 Task: Plan a virtual webinar for next Thursday at 1 PM to 2PM.
Action: Mouse moved to (490, 162)
Screenshot: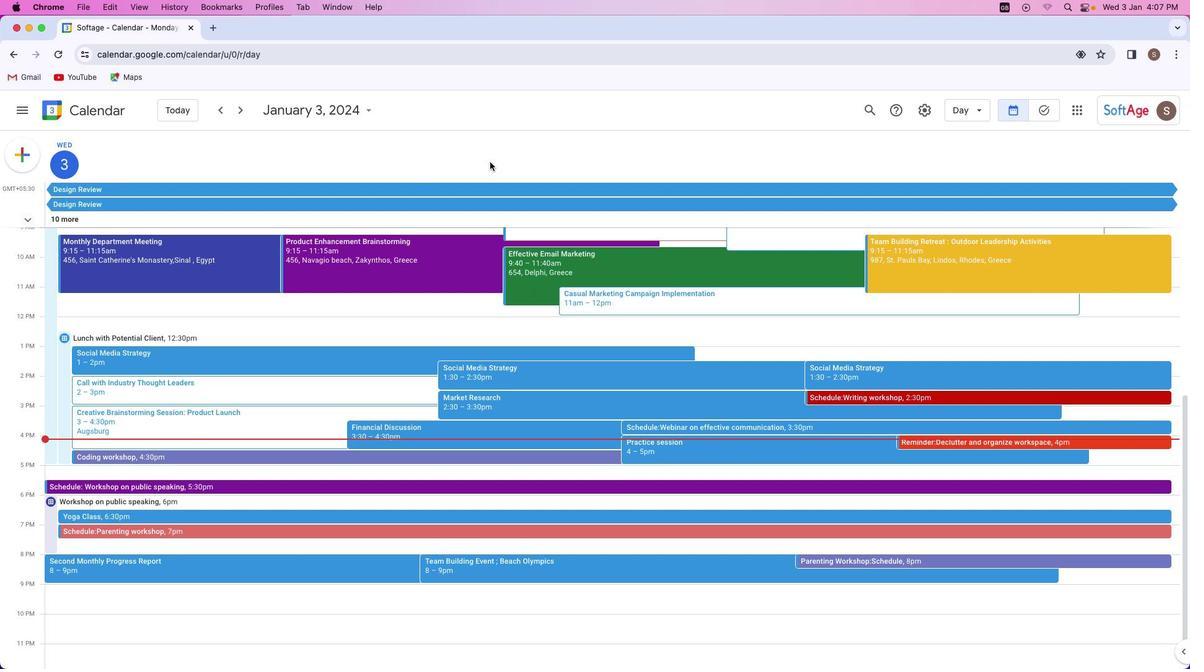 
Action: Mouse pressed left at (490, 162)
Screenshot: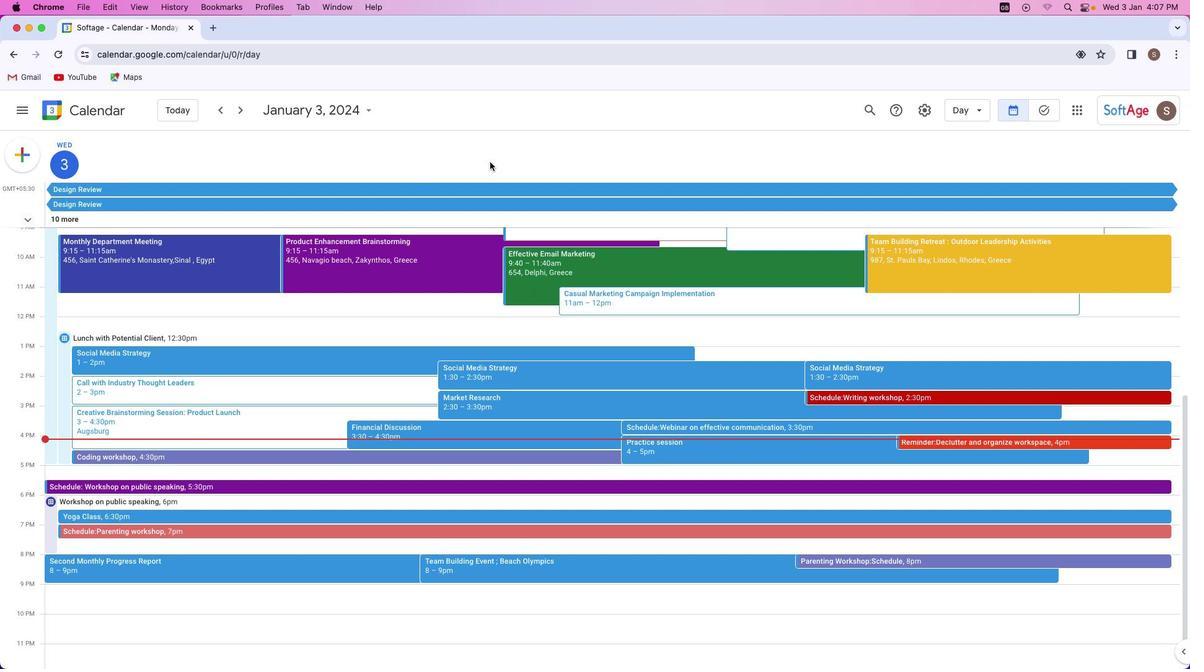 
Action: Mouse moved to (16, 158)
Screenshot: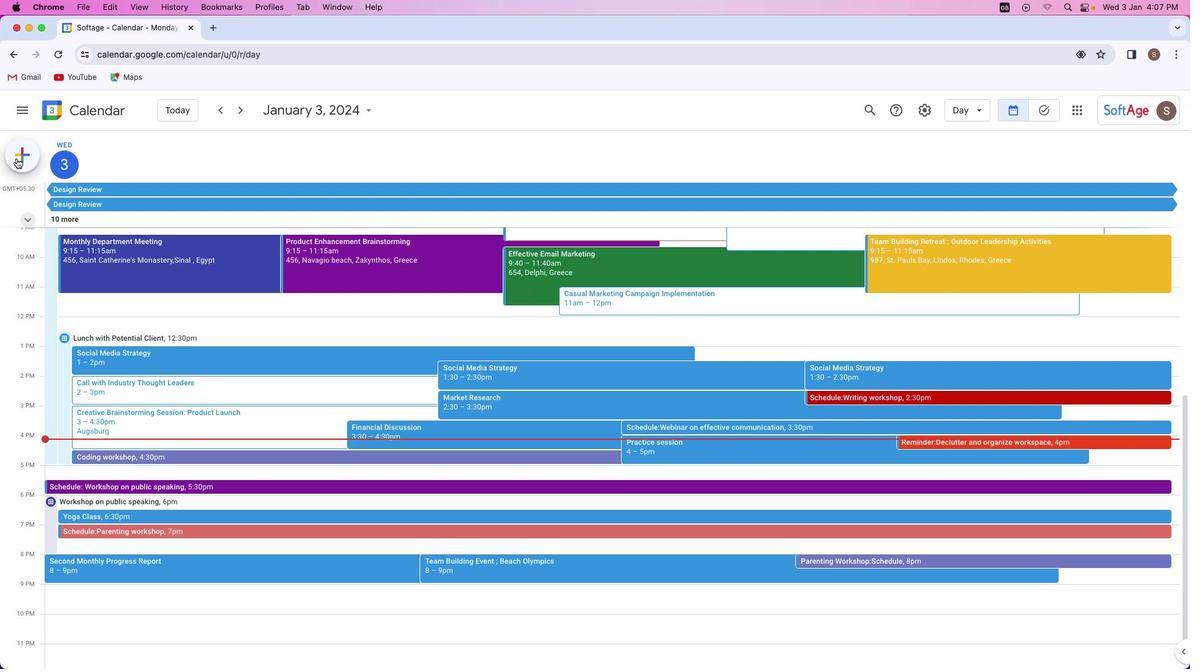 
Action: Mouse pressed left at (16, 158)
Screenshot: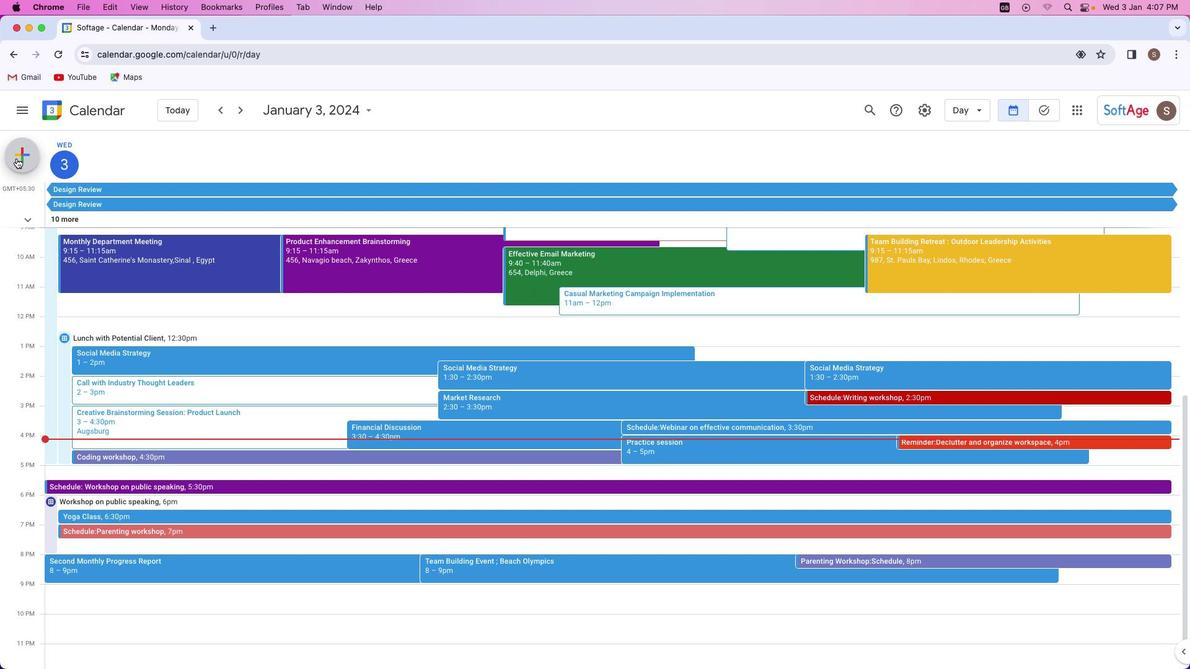 
Action: Mouse moved to (32, 194)
Screenshot: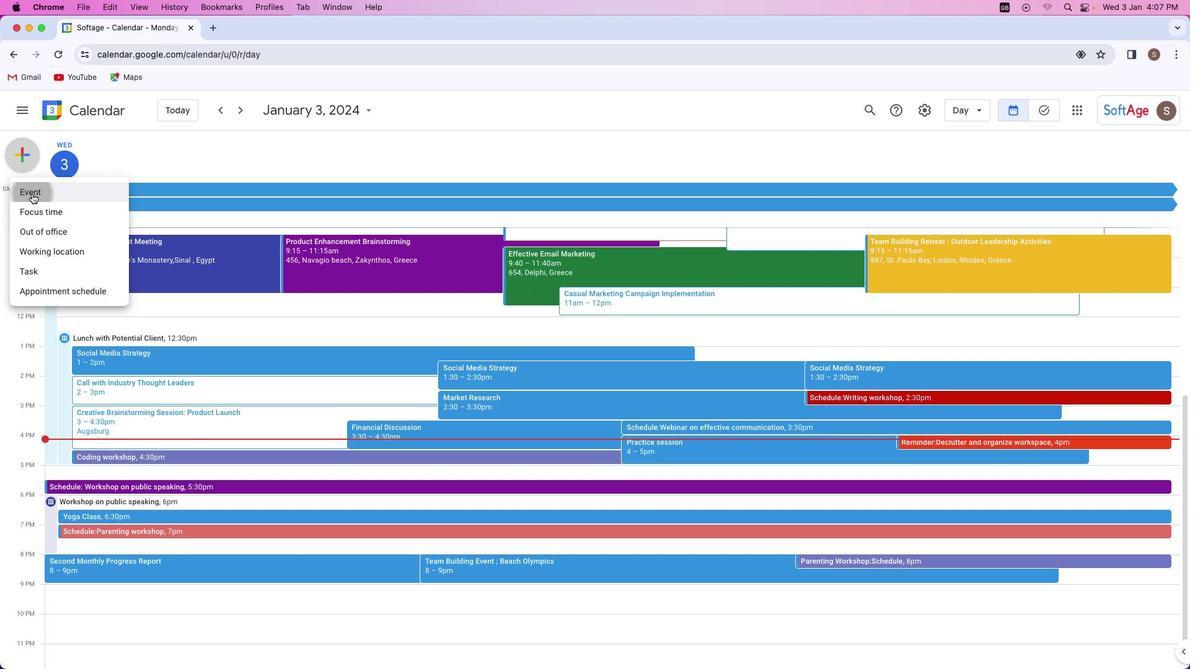 
Action: Mouse pressed left at (32, 194)
Screenshot: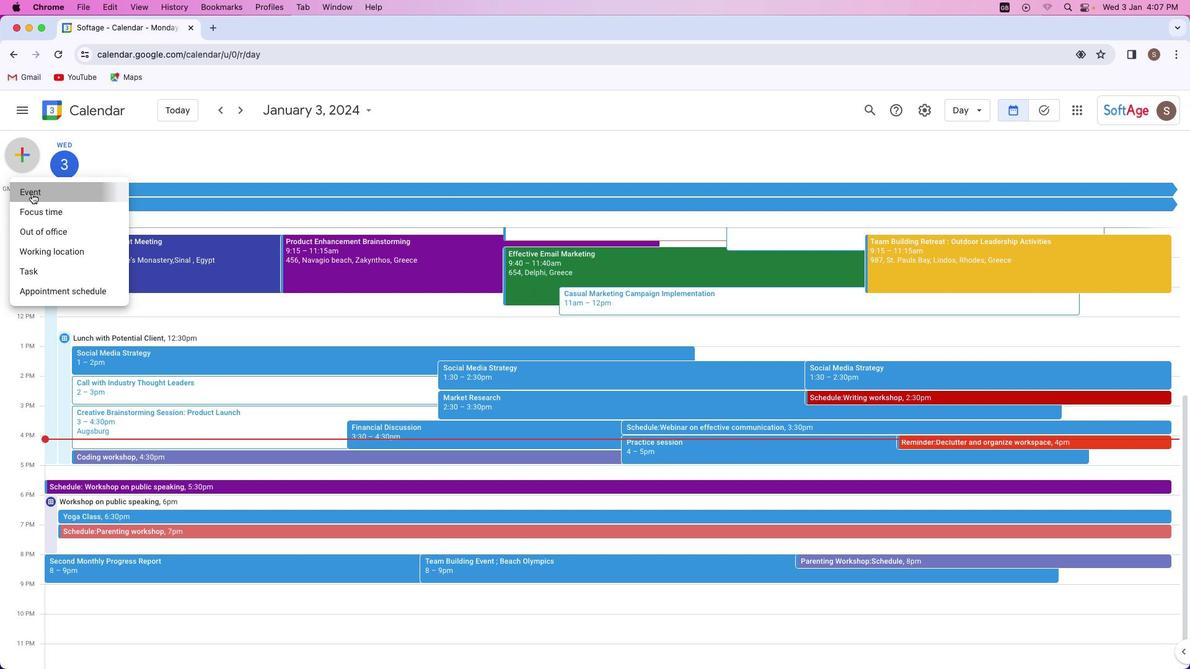 
Action: Mouse moved to (462, 262)
Screenshot: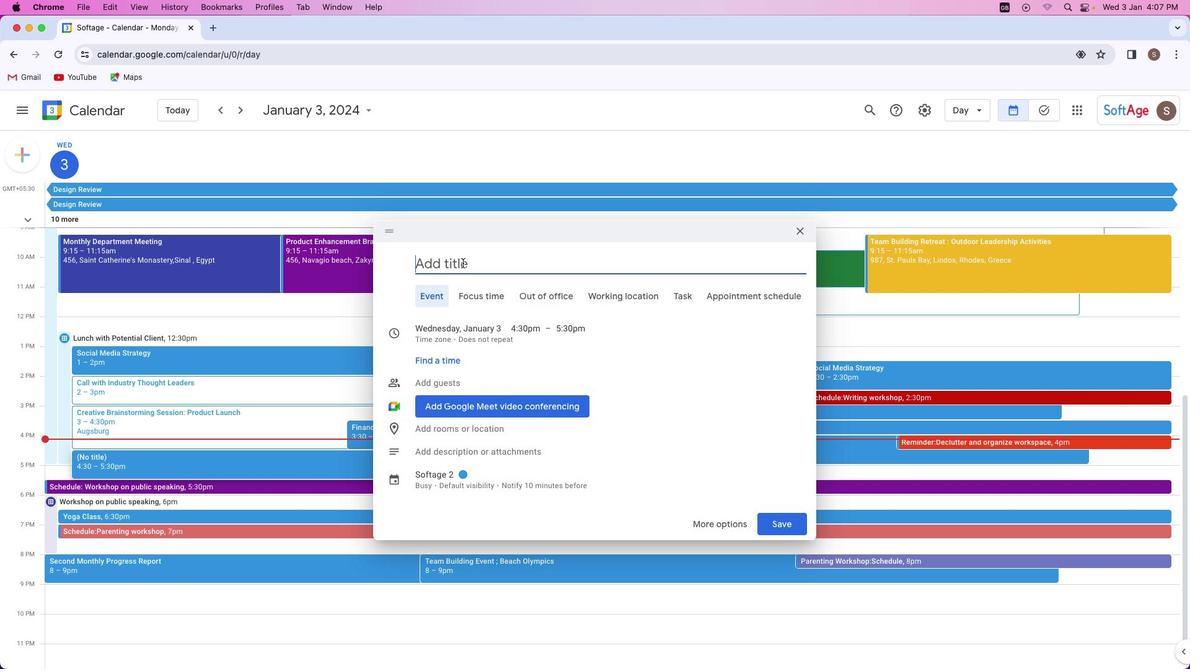 
Action: Key pressed Key.shift'V''i''r''t''u''a''l'Key.space'w''e''b''i''n''a''r'
Screenshot: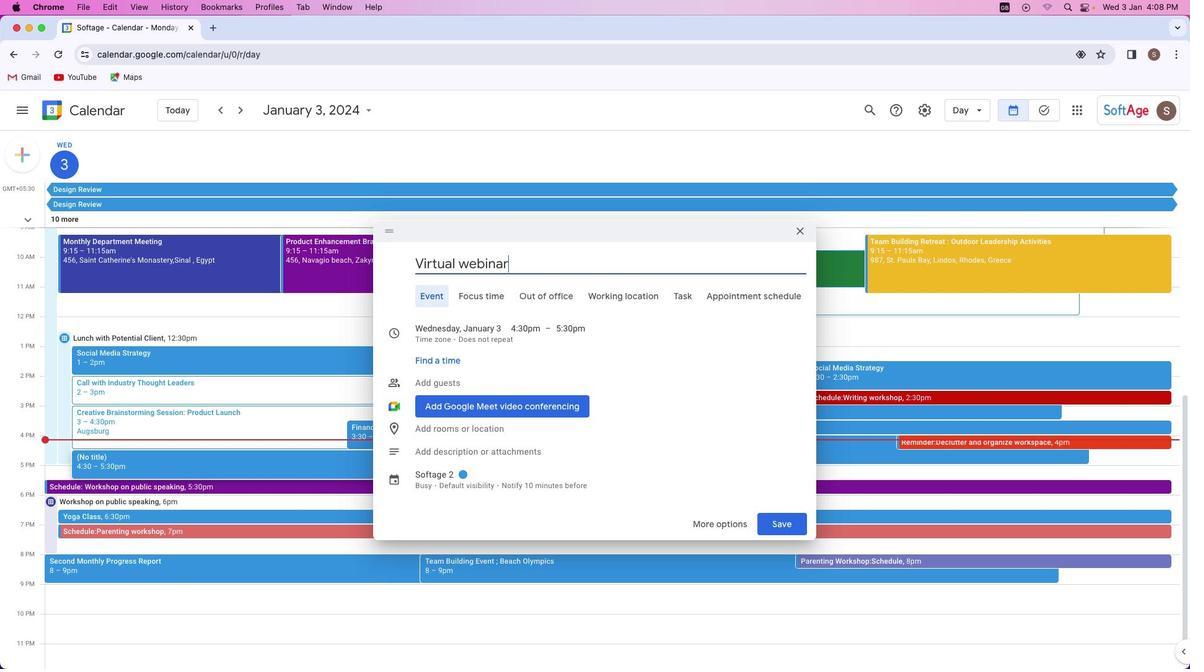 
Action: Mouse moved to (446, 327)
Screenshot: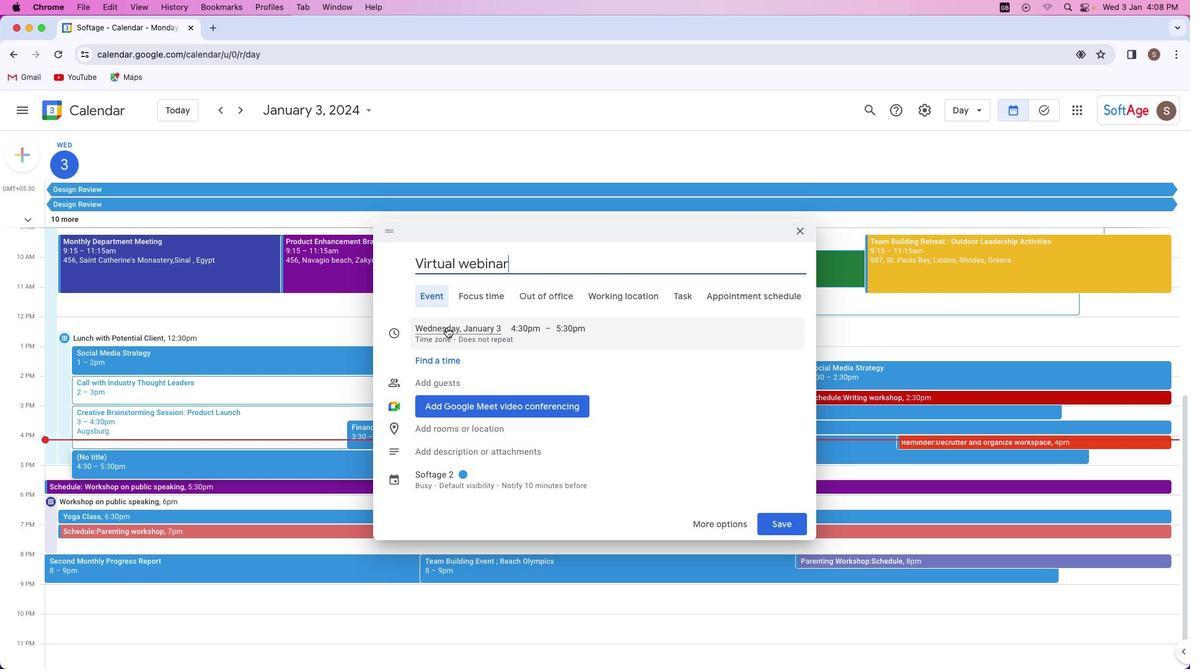 
Action: Mouse pressed left at (446, 327)
Screenshot: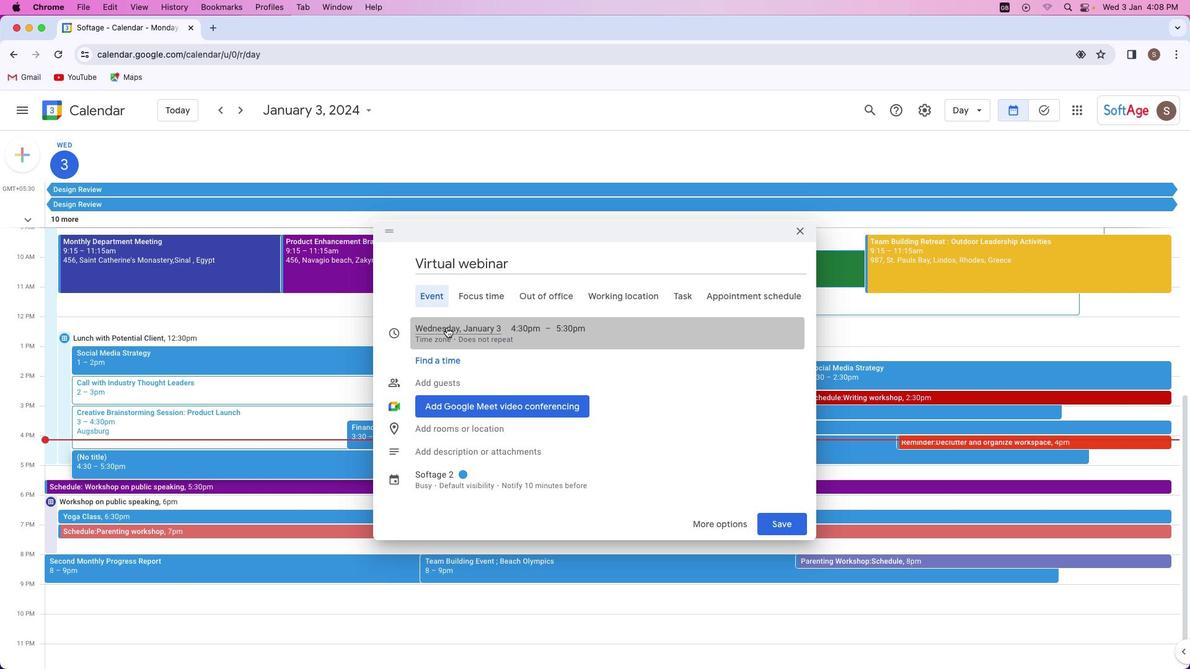
Action: Mouse moved to (500, 408)
Screenshot: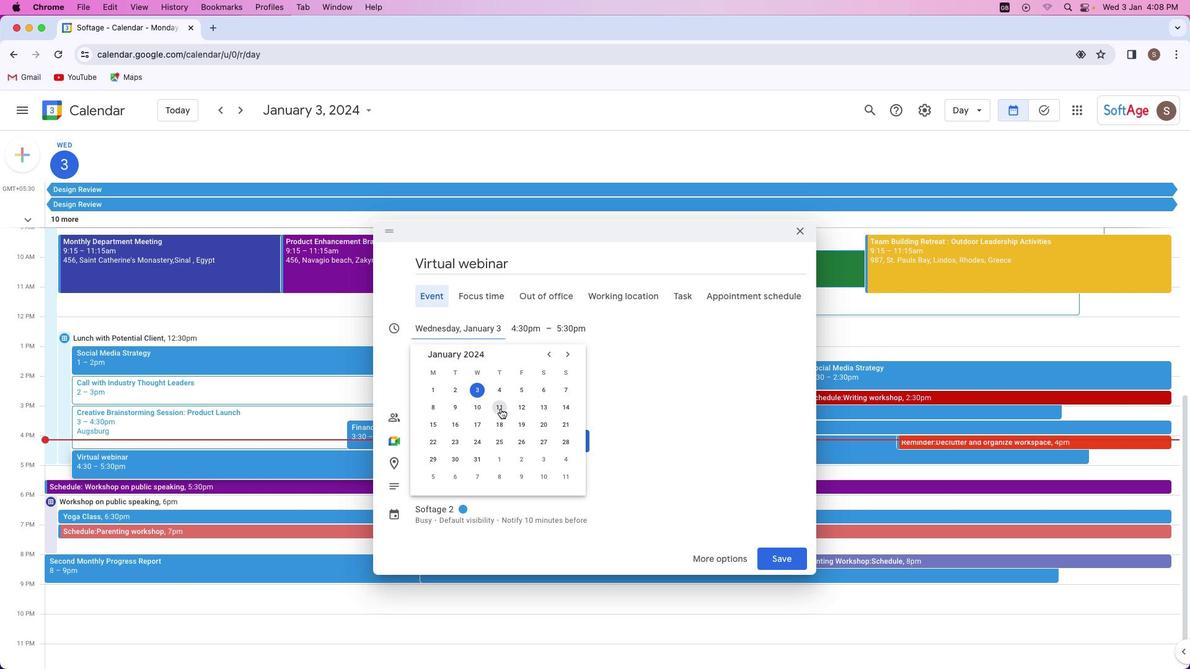 
Action: Mouse pressed left at (500, 408)
Screenshot: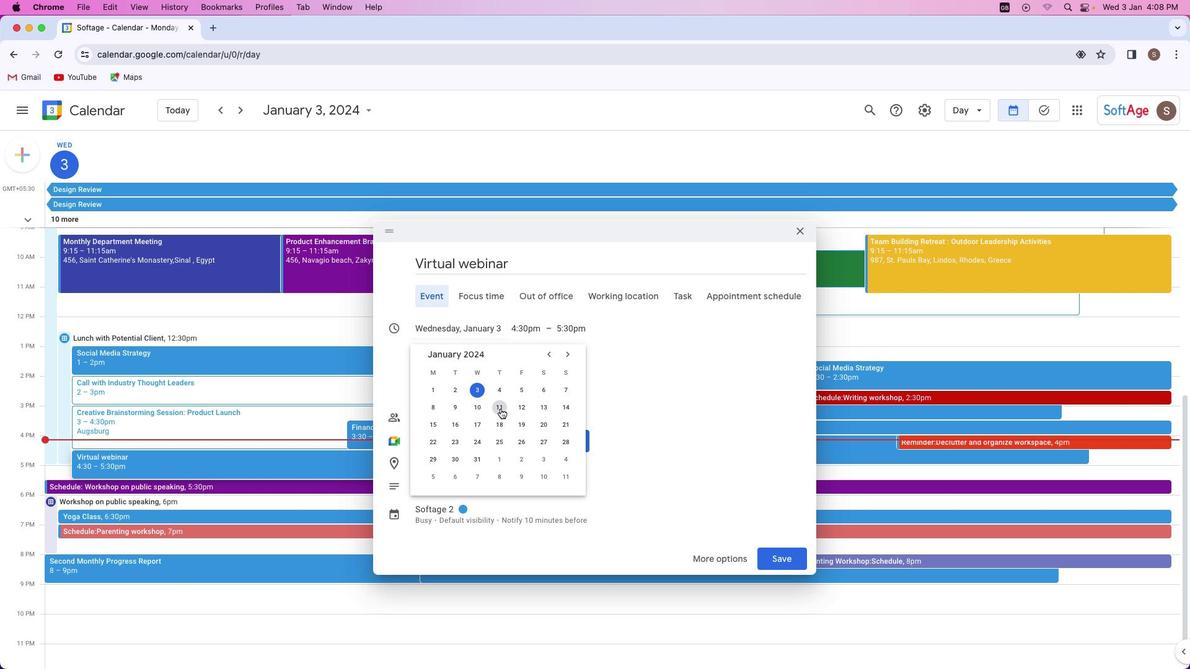 
Action: Mouse moved to (527, 328)
Screenshot: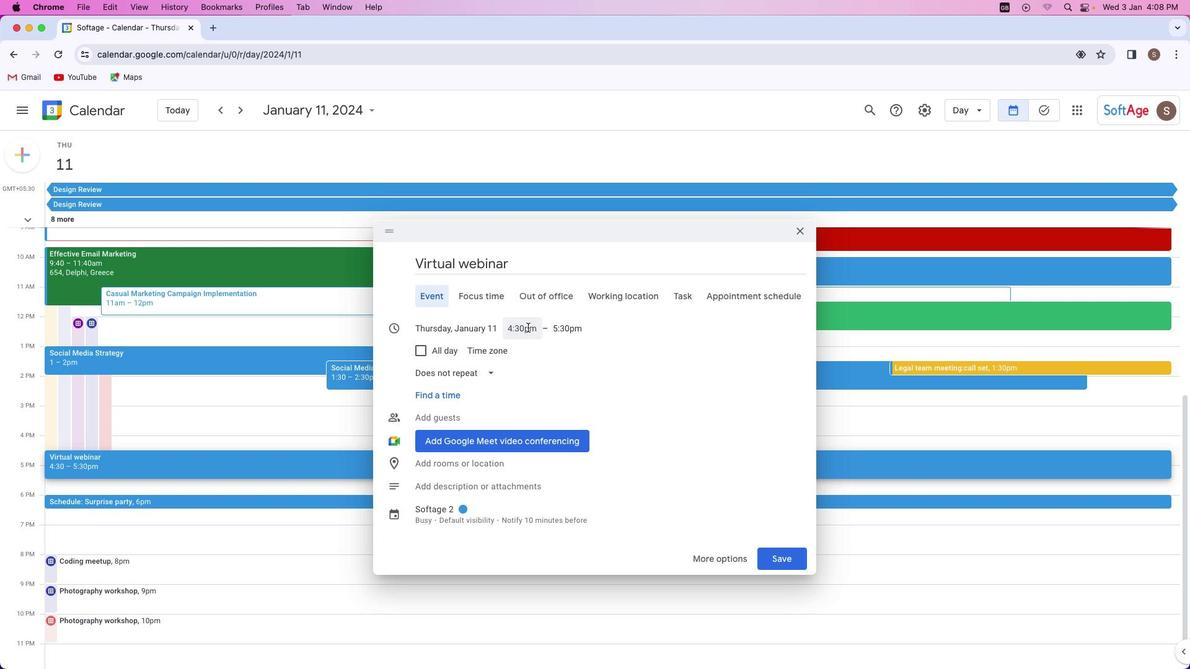 
Action: Mouse pressed left at (527, 328)
Screenshot: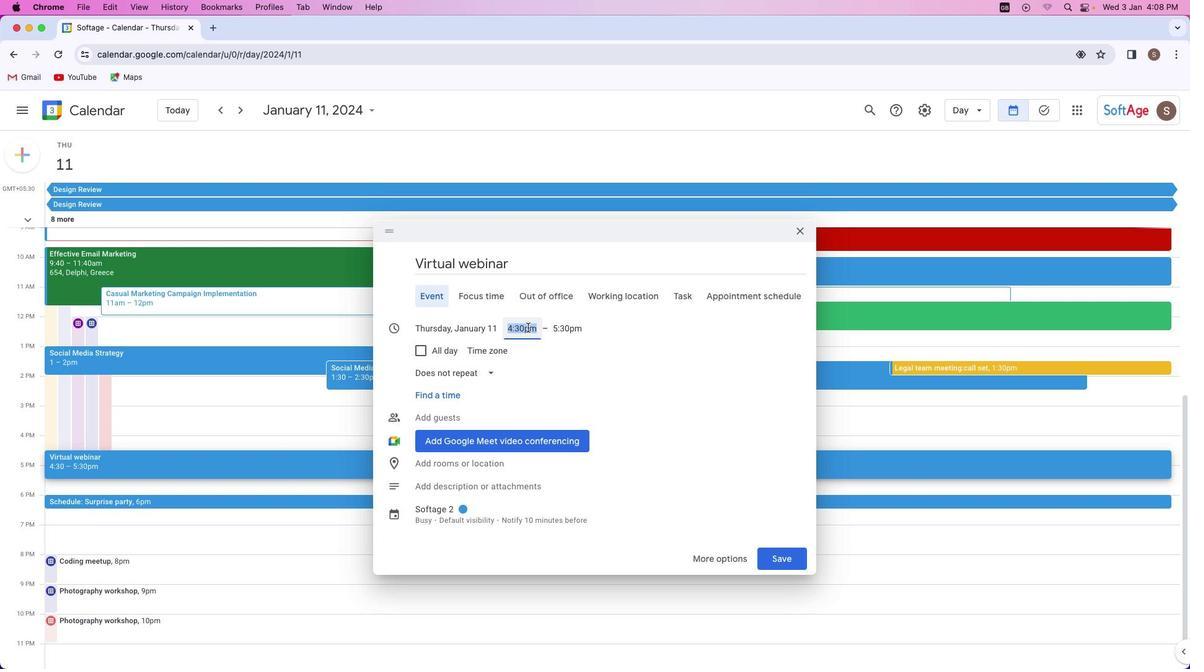 
Action: Mouse moved to (530, 399)
Screenshot: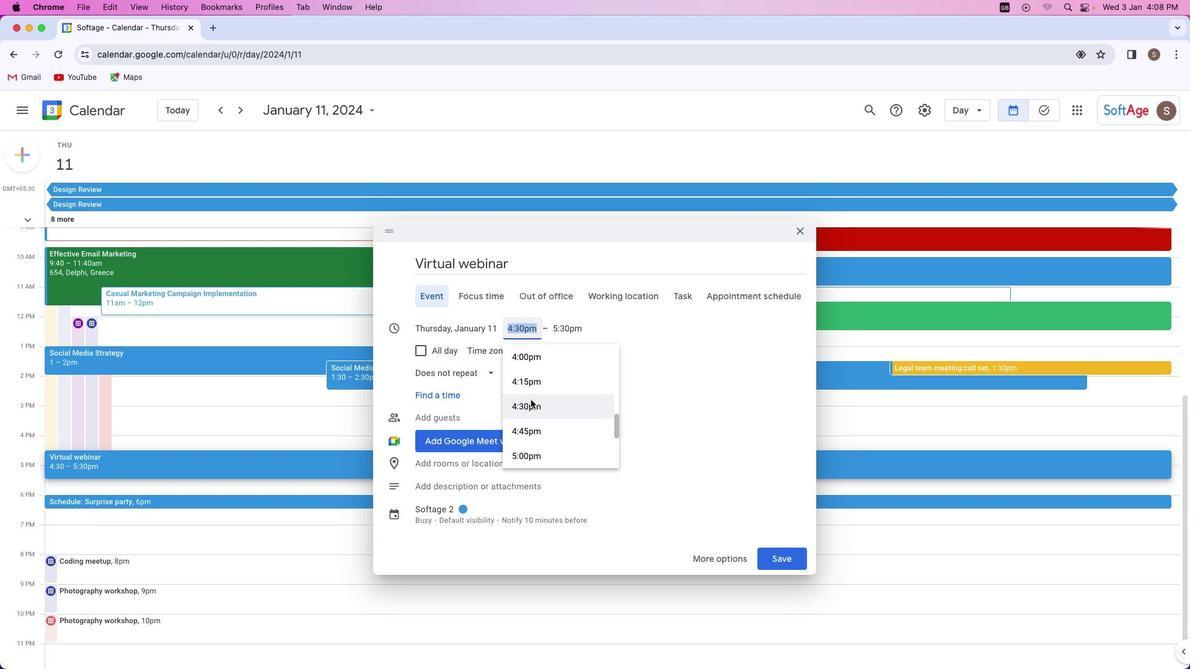 
Action: Mouse scrolled (530, 399) with delta (0, 0)
Screenshot: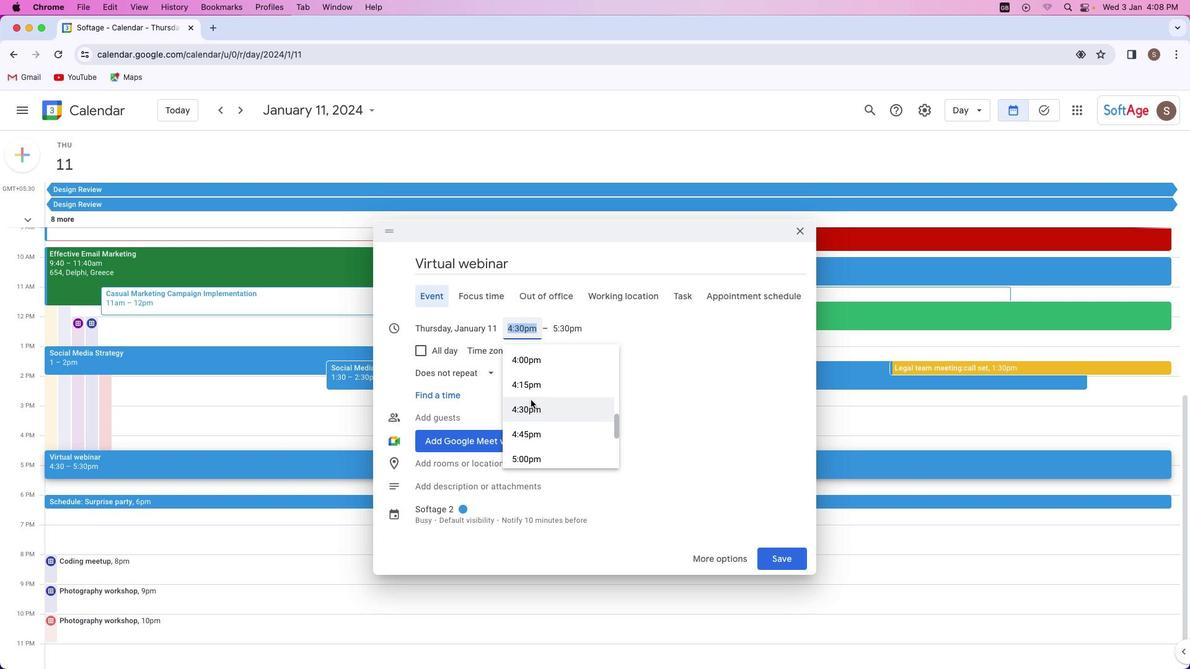
Action: Mouse scrolled (530, 399) with delta (0, 0)
Screenshot: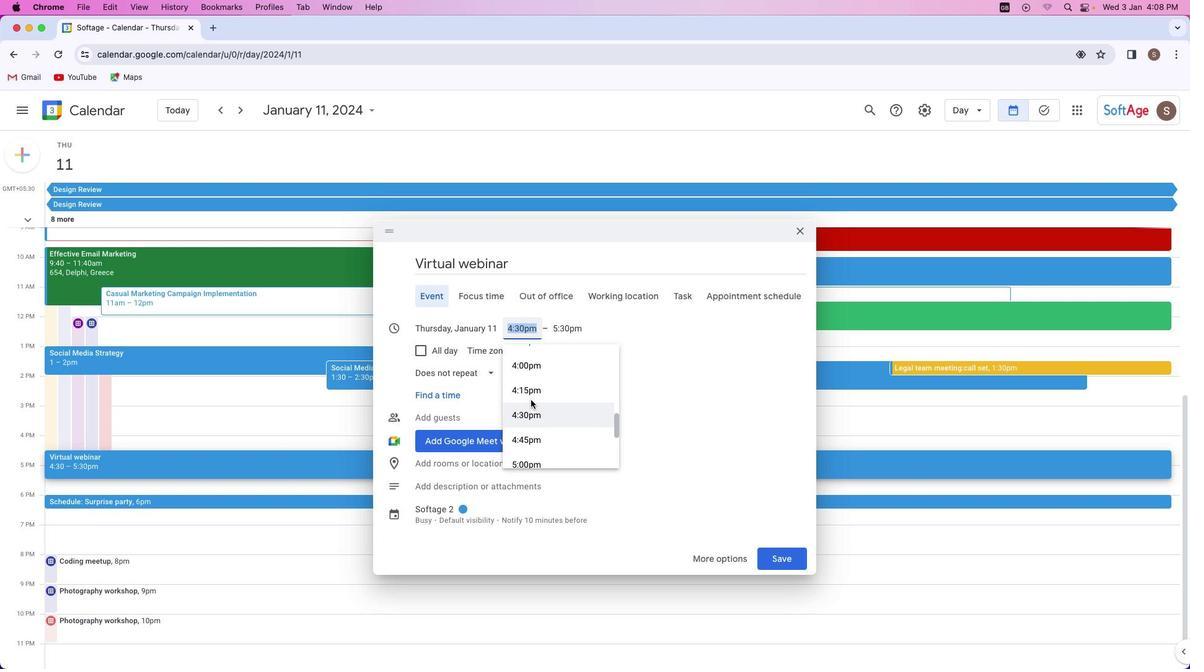 
Action: Mouse scrolled (530, 399) with delta (0, 0)
Screenshot: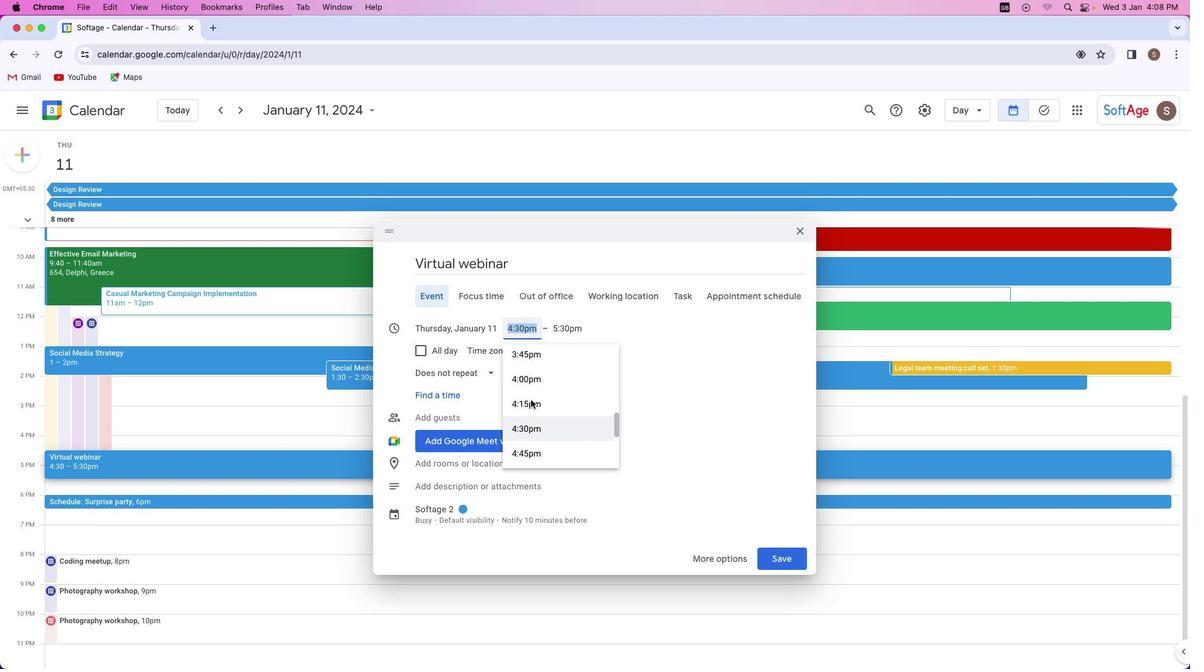 
Action: Mouse scrolled (530, 399) with delta (0, 0)
Screenshot: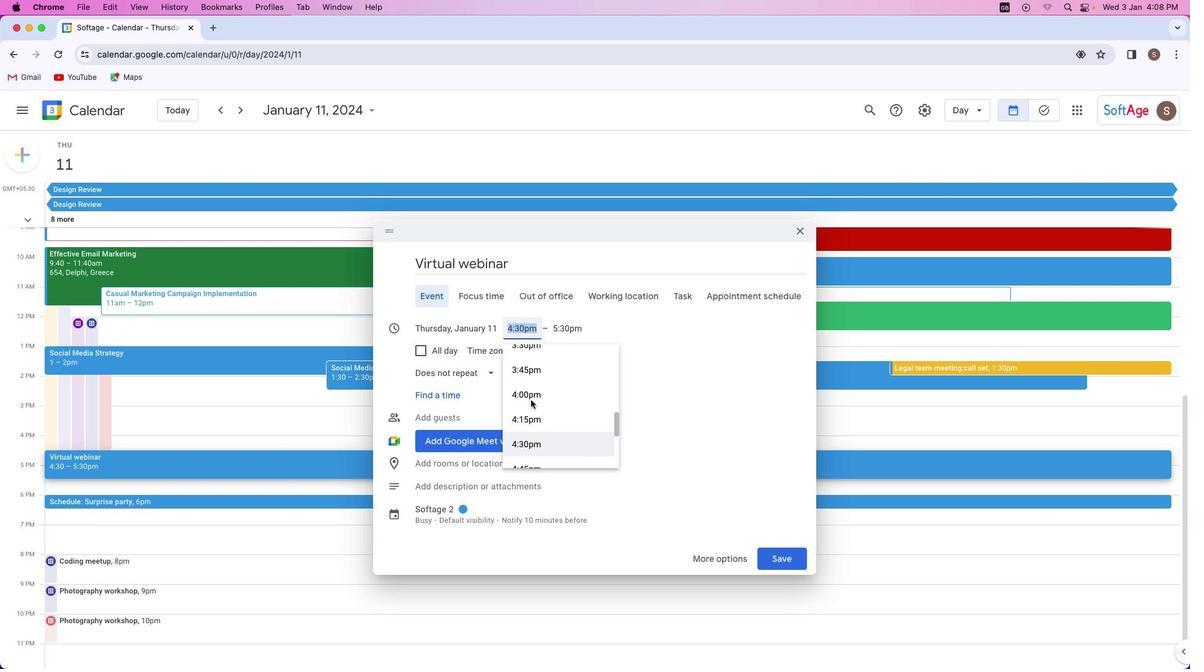 
Action: Mouse scrolled (530, 399) with delta (0, 0)
Screenshot: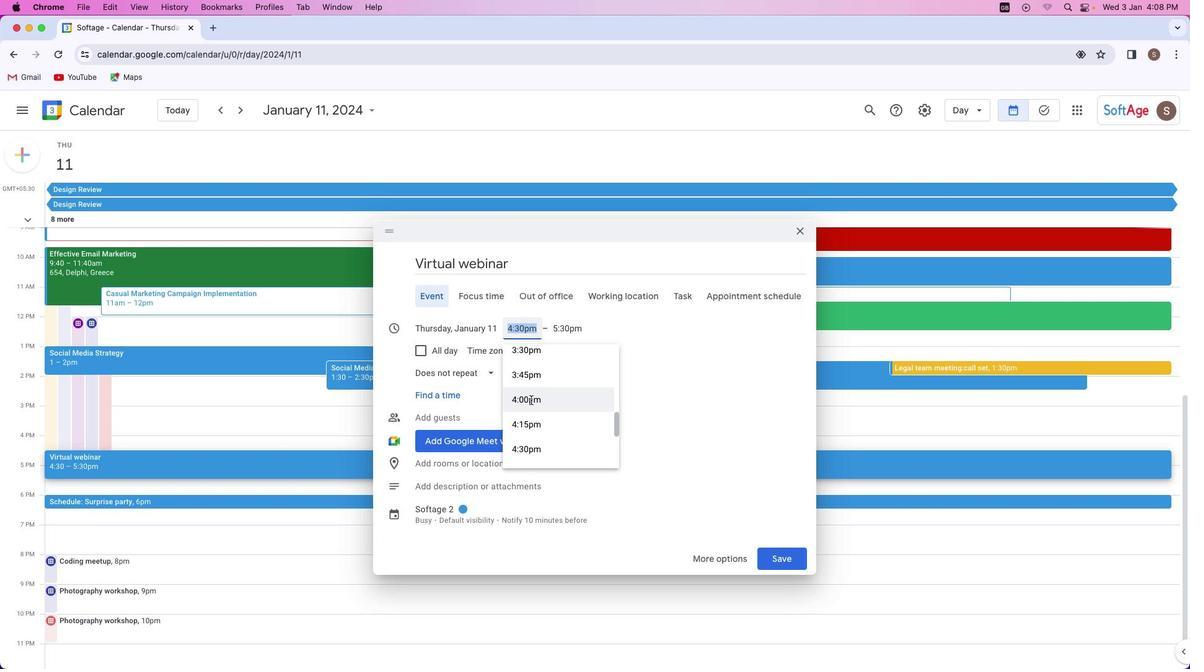 
Action: Mouse scrolled (530, 399) with delta (0, 0)
Screenshot: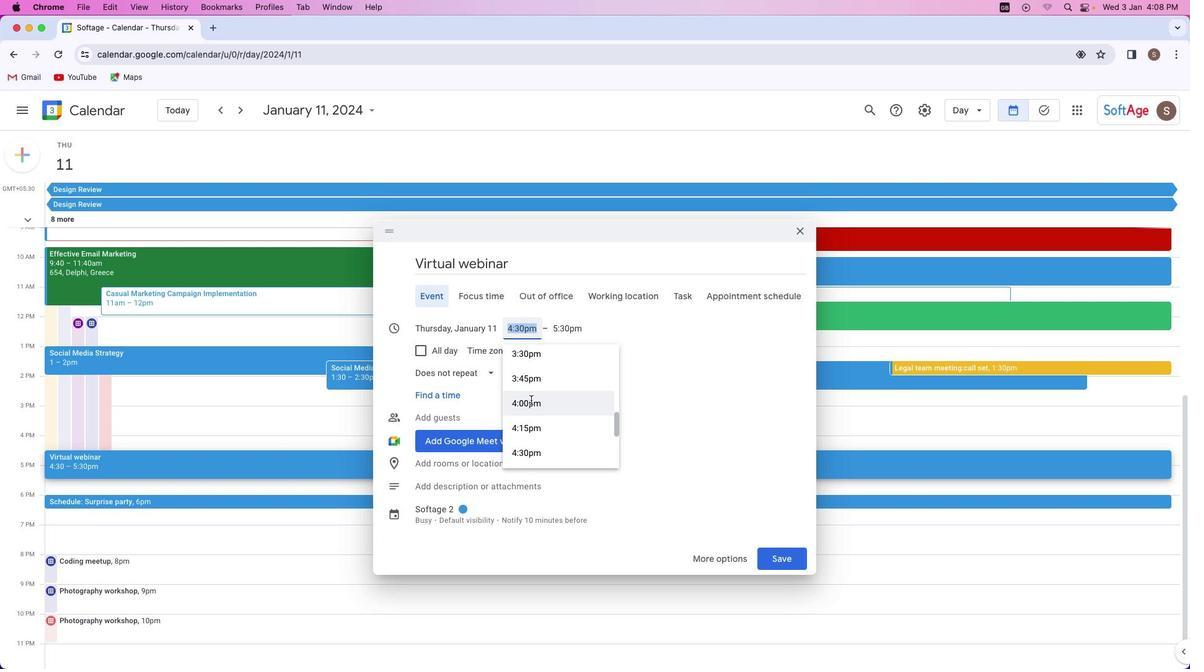 
Action: Mouse scrolled (530, 399) with delta (0, 0)
Screenshot: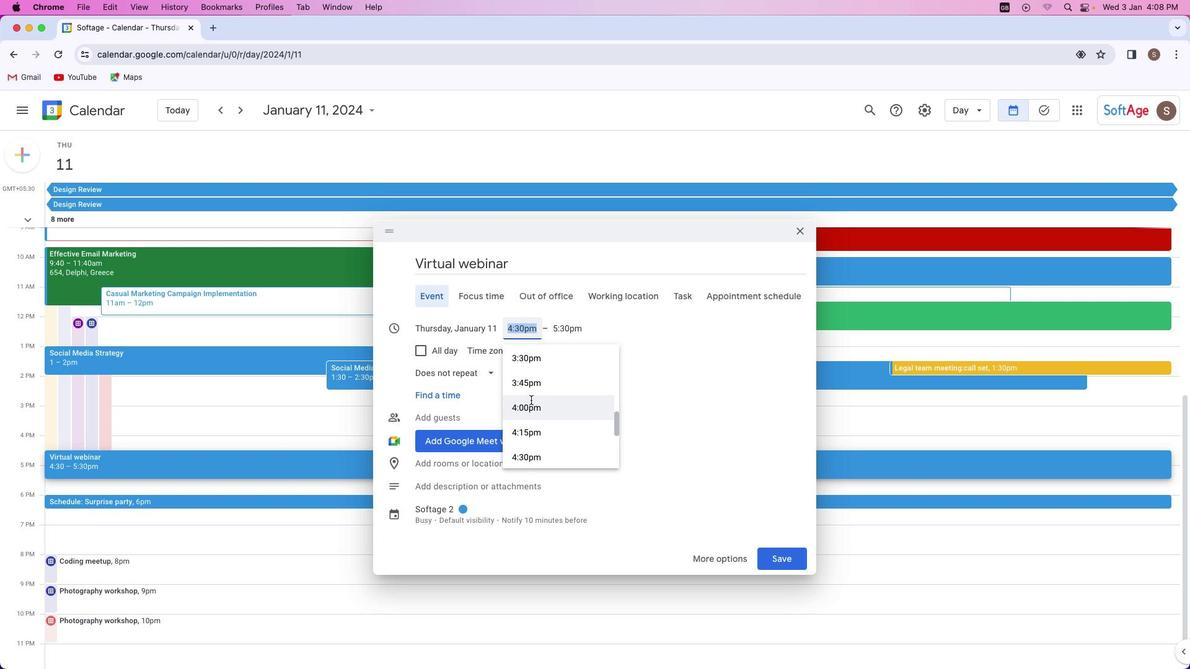 
Action: Mouse scrolled (530, 399) with delta (0, 0)
Screenshot: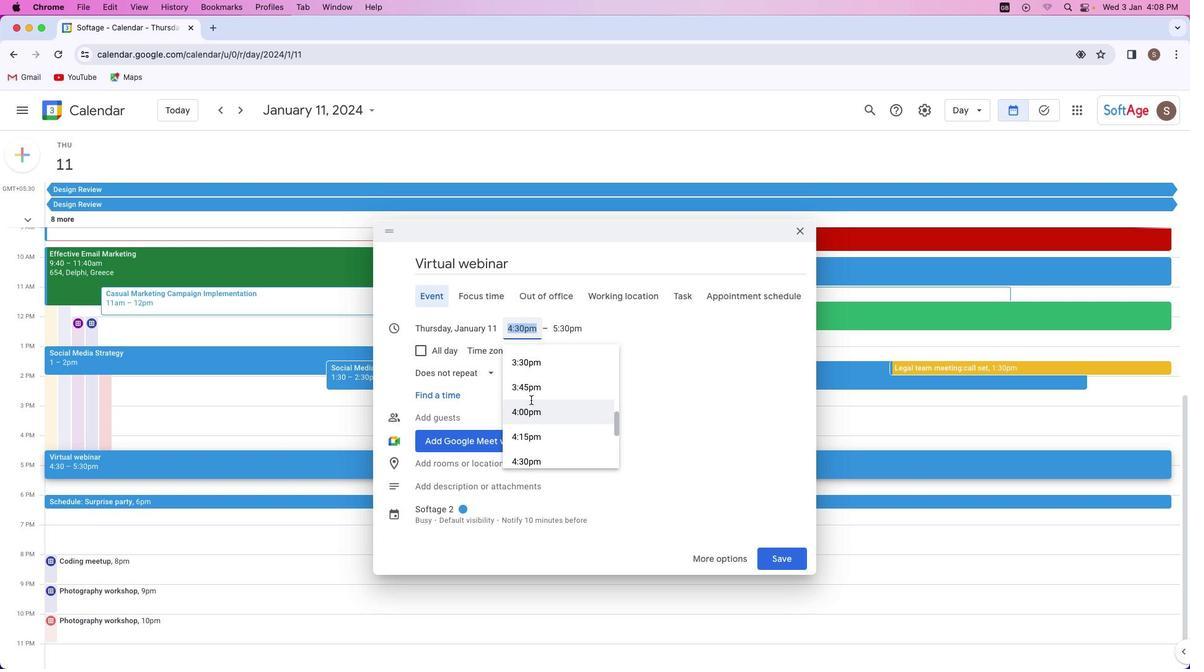 
Action: Mouse scrolled (530, 399) with delta (0, 0)
Screenshot: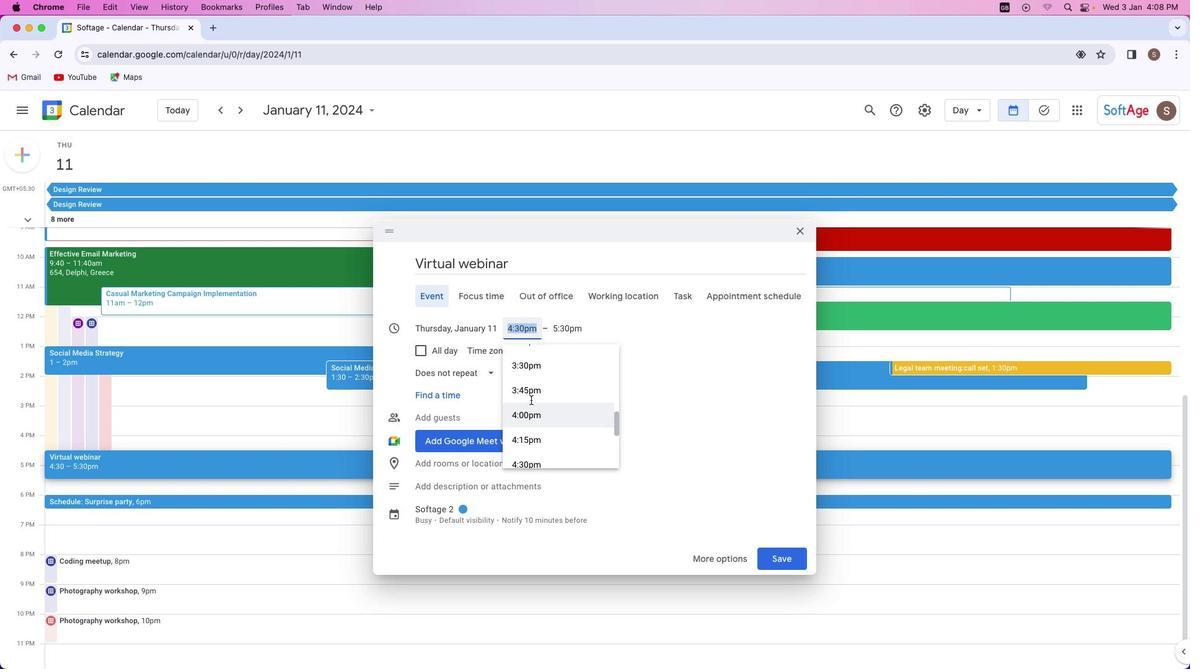 
Action: Mouse scrolled (530, 399) with delta (0, 0)
Screenshot: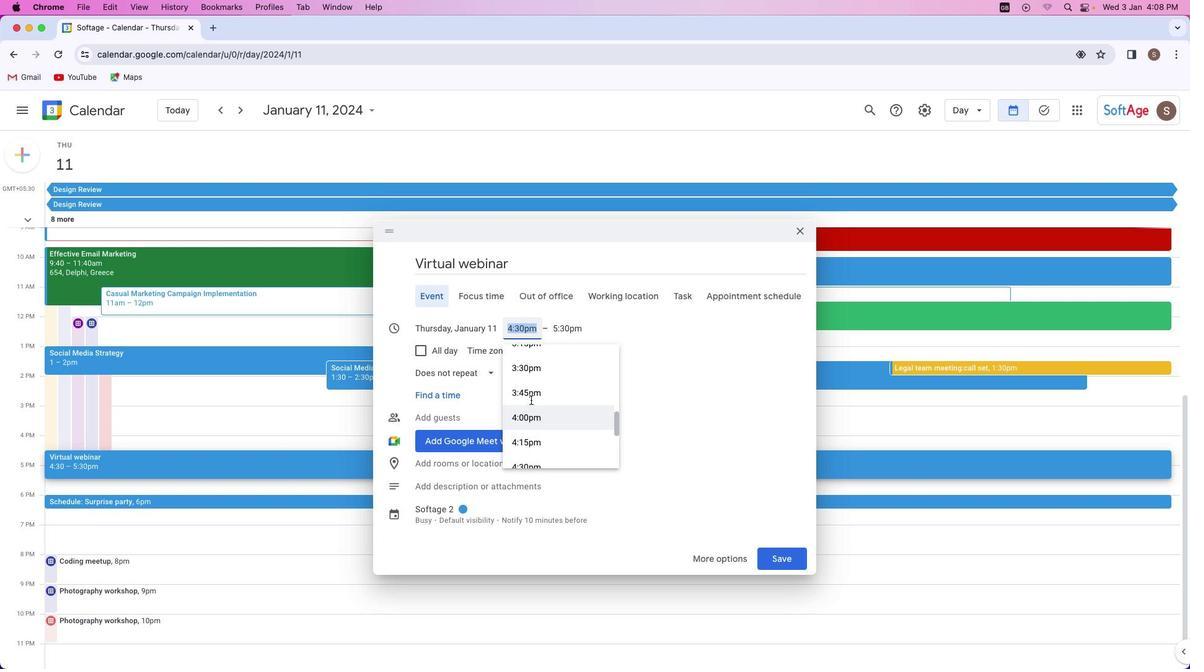 
Action: Mouse scrolled (530, 399) with delta (0, 0)
Screenshot: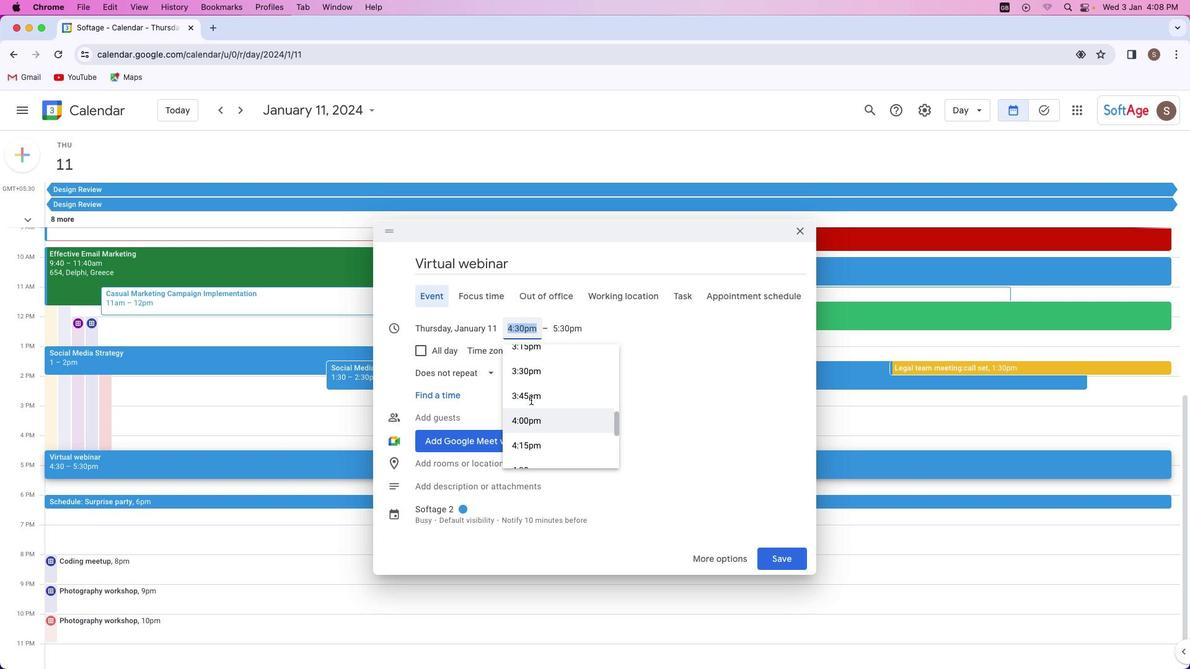
Action: Mouse scrolled (530, 399) with delta (0, 0)
Screenshot: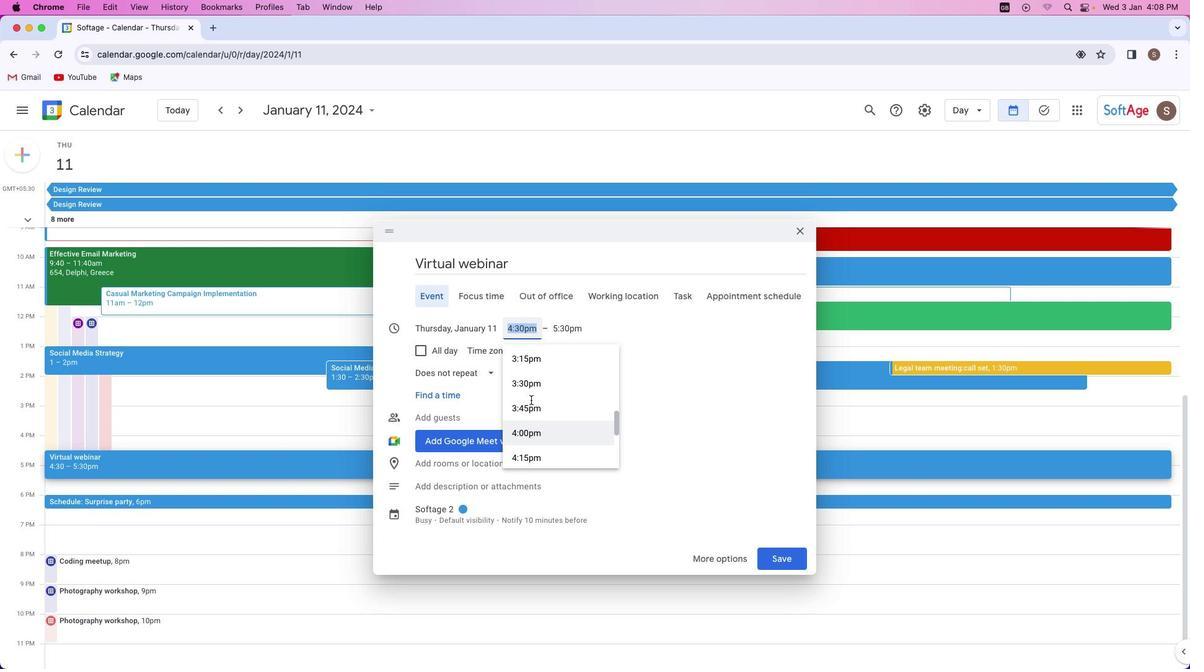 
Action: Mouse scrolled (530, 399) with delta (0, 0)
Screenshot: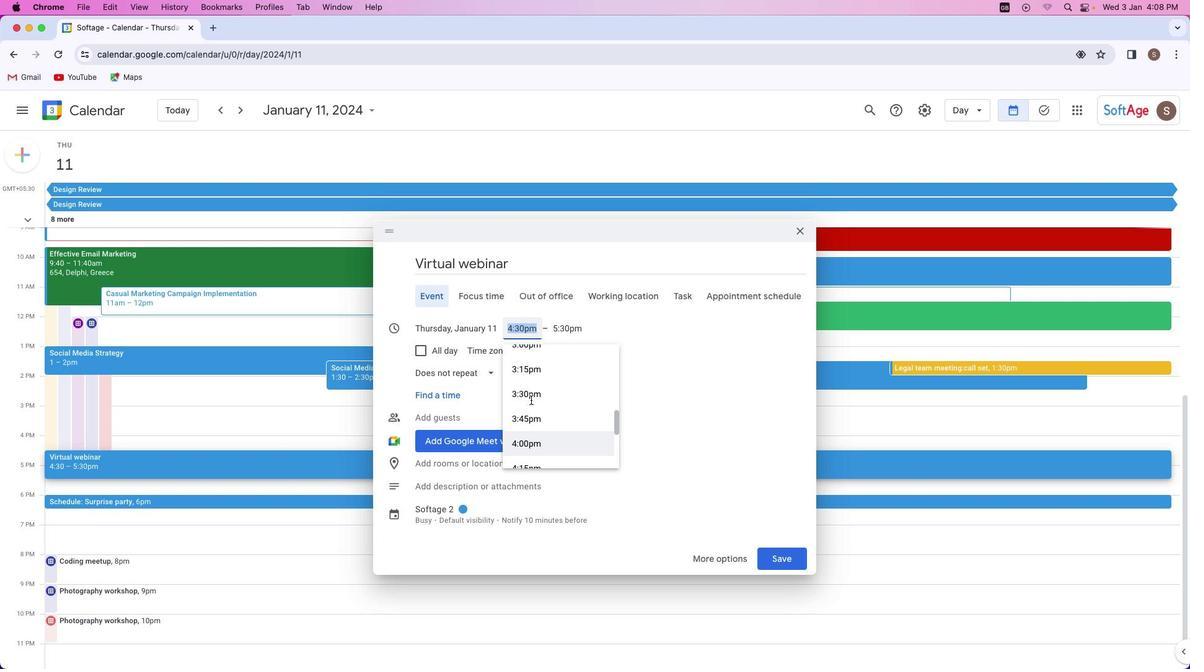 
Action: Mouse moved to (531, 399)
Screenshot: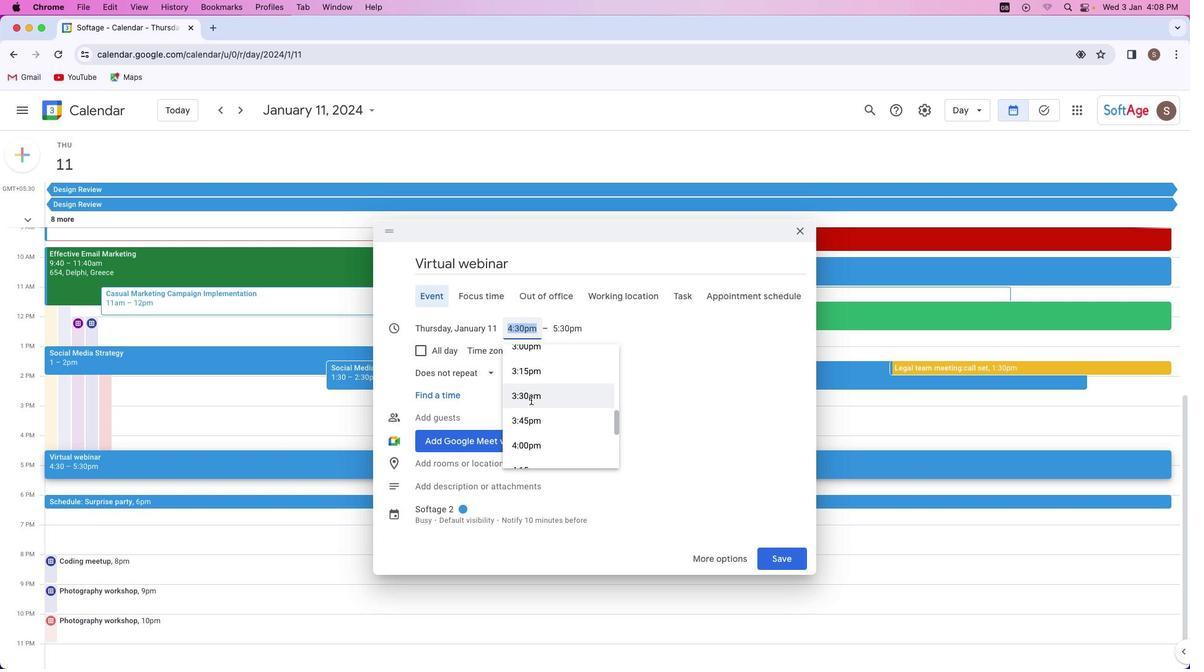 
Action: Mouse scrolled (531, 399) with delta (0, 0)
Screenshot: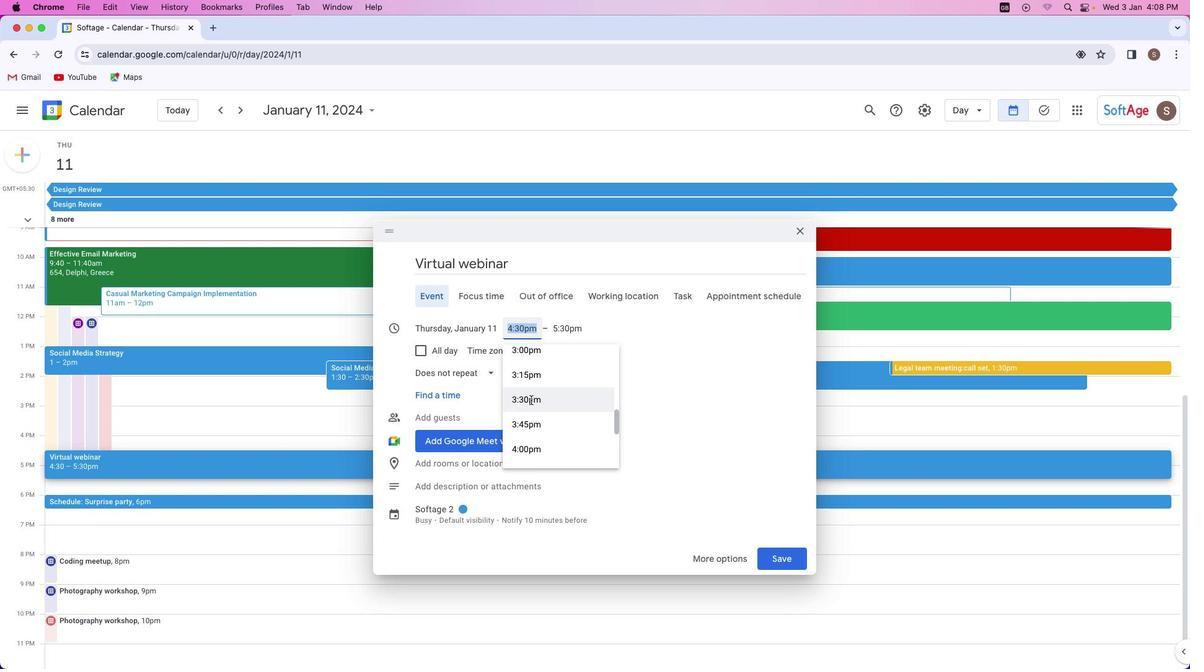 
Action: Mouse scrolled (531, 399) with delta (0, 0)
Screenshot: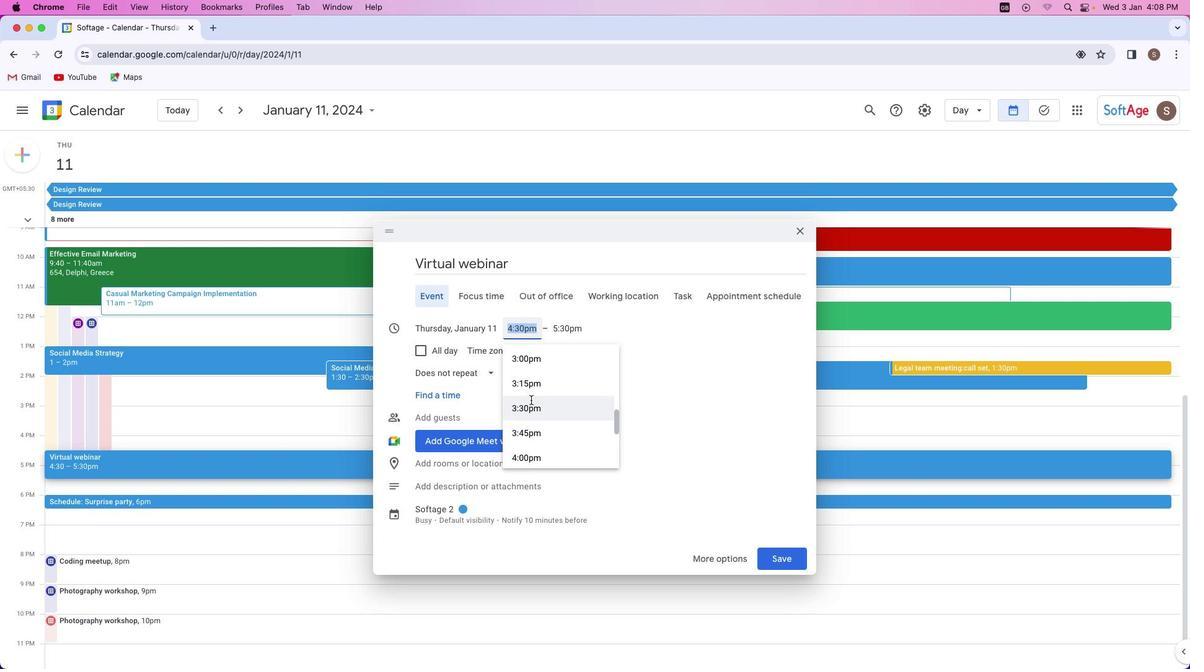 
Action: Mouse scrolled (531, 399) with delta (0, 0)
Screenshot: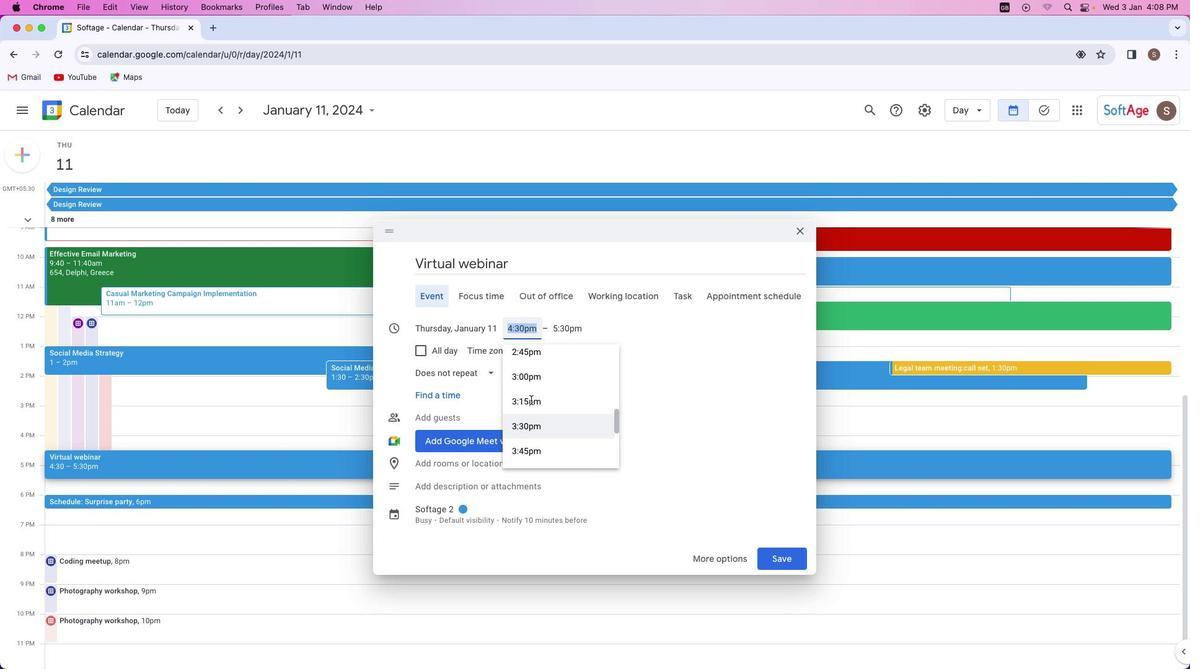 
Action: Mouse scrolled (531, 399) with delta (0, 0)
Screenshot: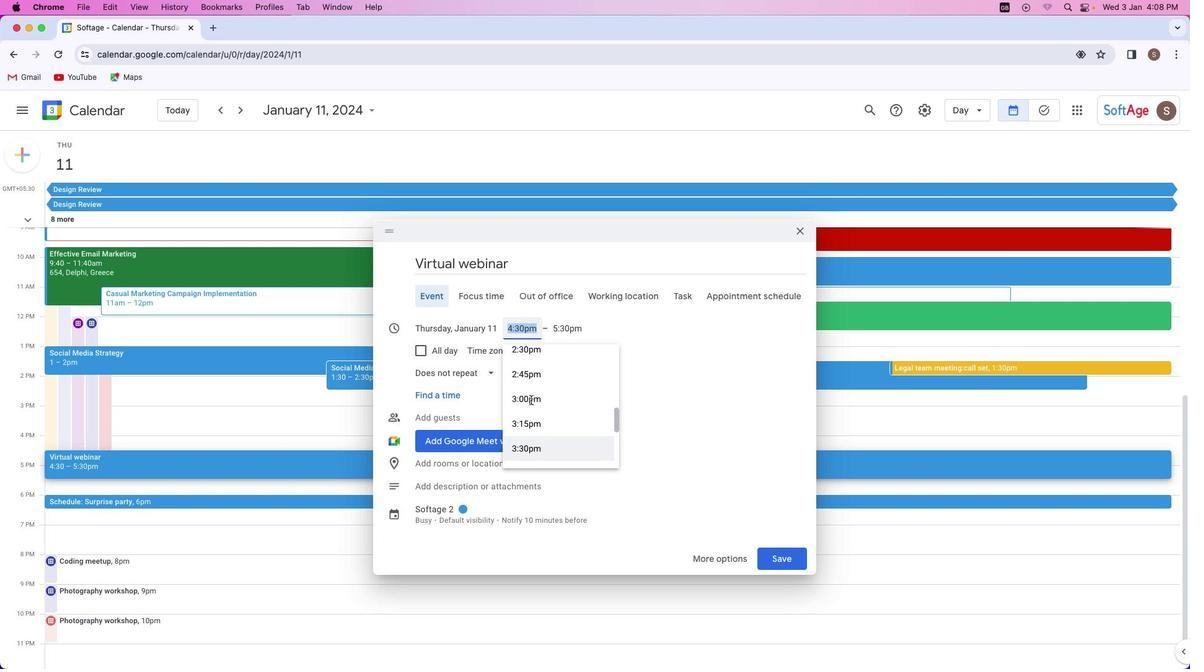 
Action: Mouse scrolled (531, 399) with delta (0, 0)
Screenshot: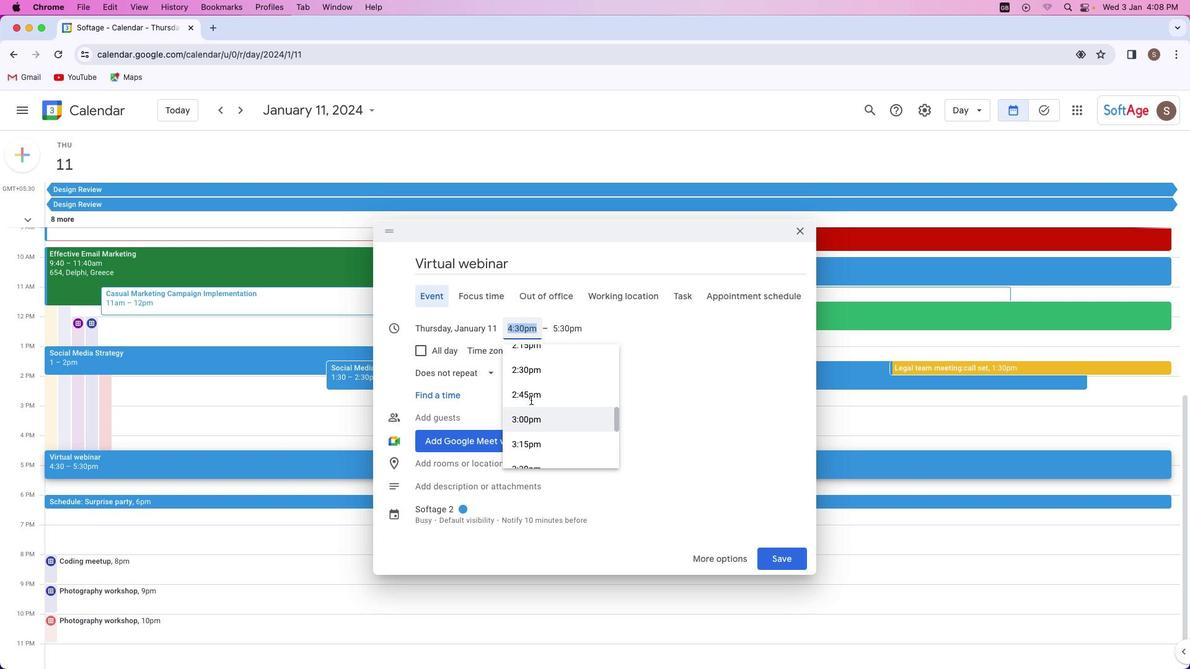 
Action: Mouse scrolled (531, 399) with delta (0, 0)
Screenshot: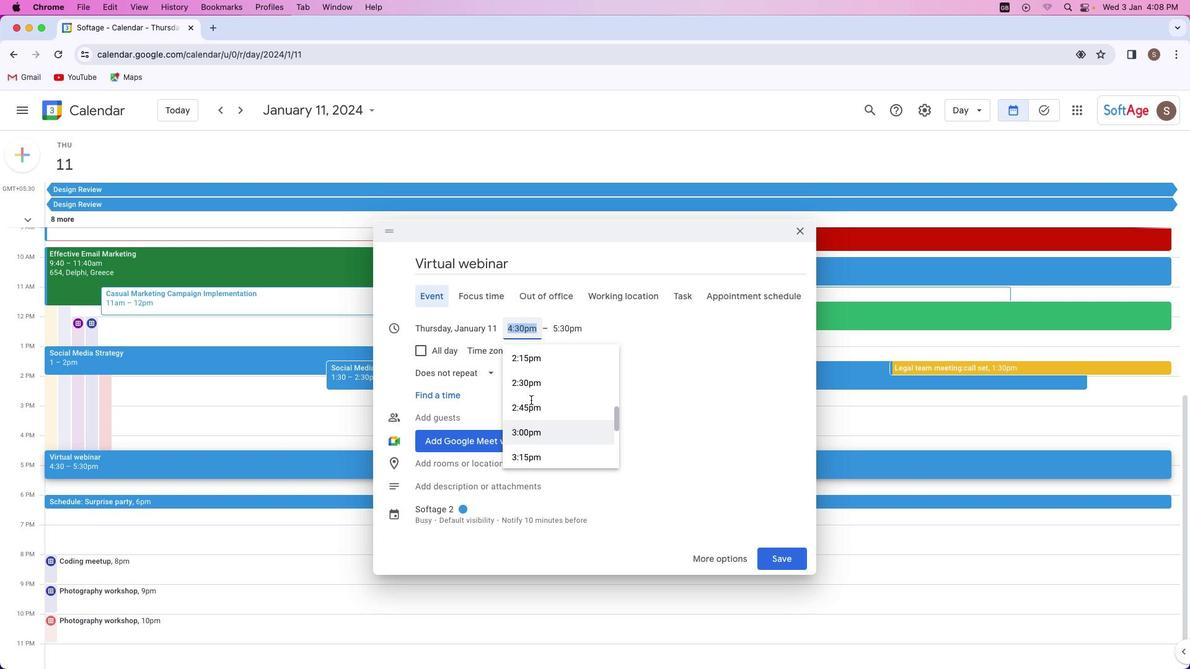 
Action: Mouse scrolled (531, 399) with delta (0, 0)
Screenshot: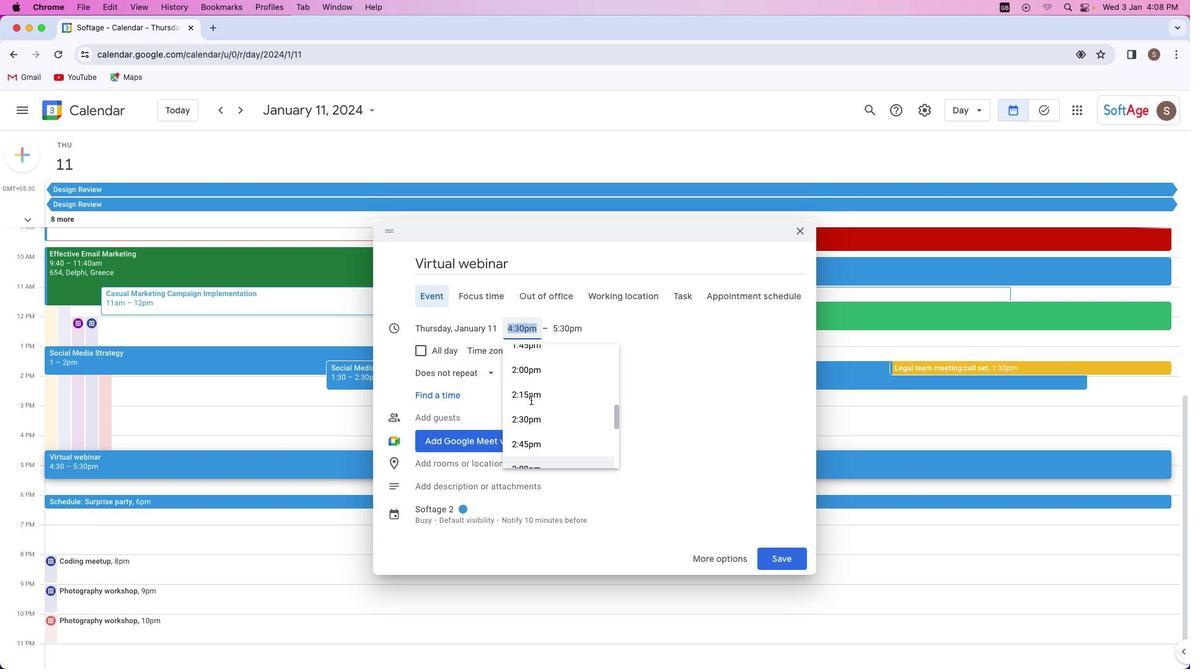
Action: Mouse scrolled (531, 399) with delta (0, 0)
Screenshot: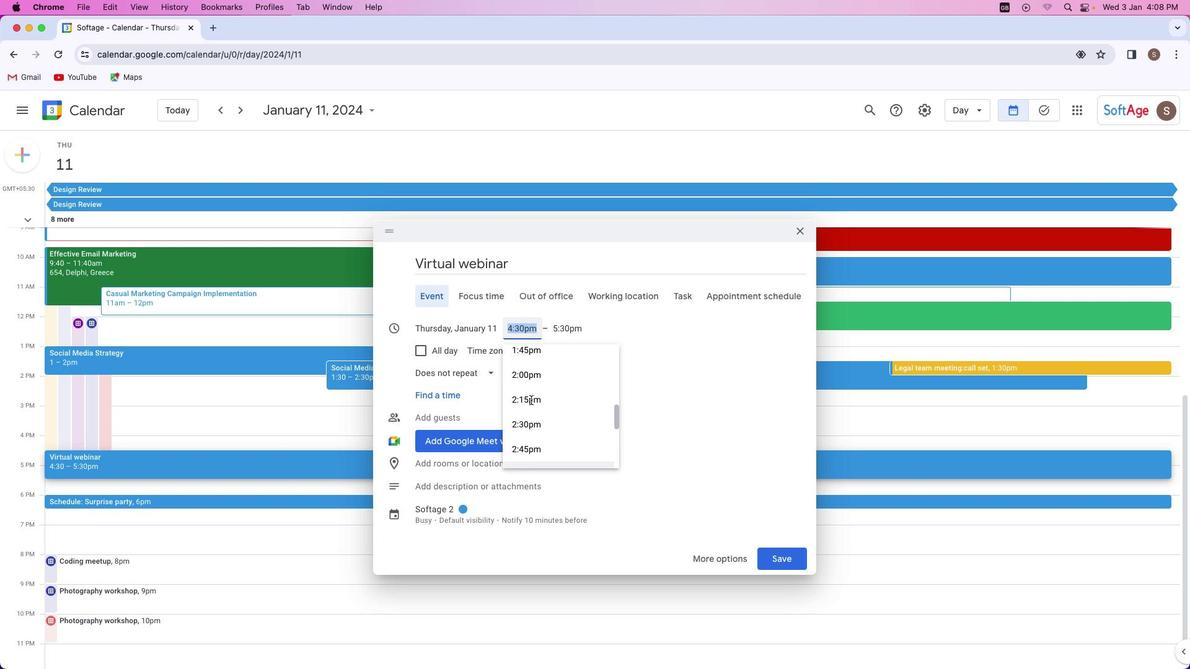 
Action: Mouse scrolled (531, 399) with delta (0, 0)
Screenshot: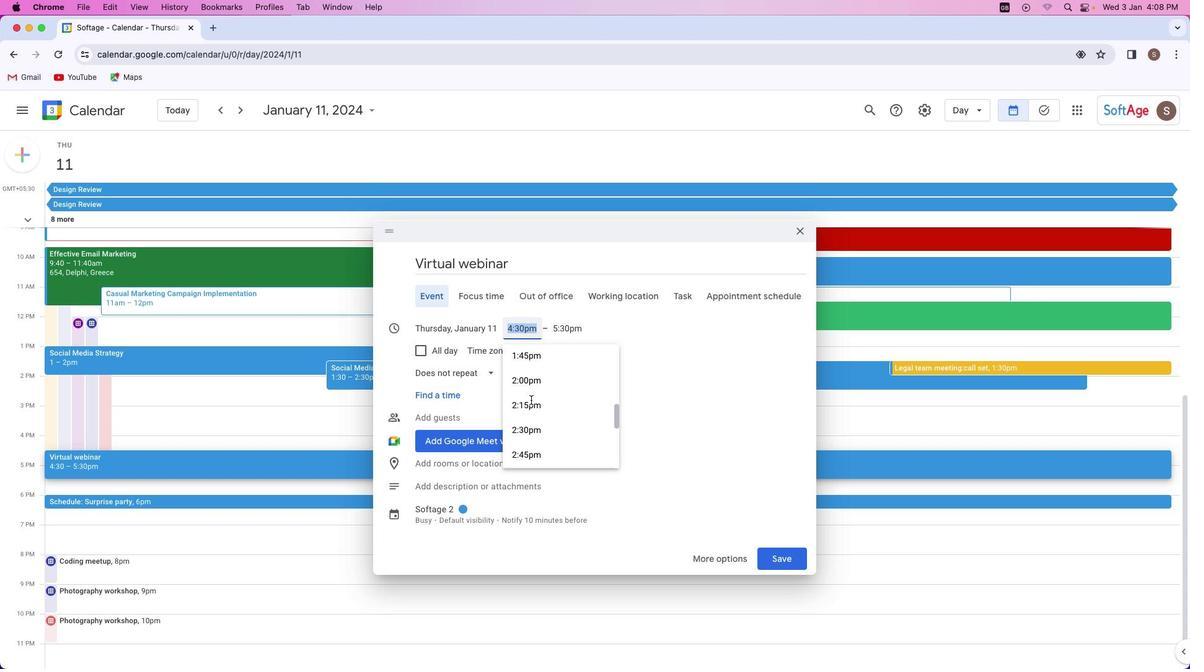 
Action: Mouse scrolled (531, 399) with delta (0, 0)
Screenshot: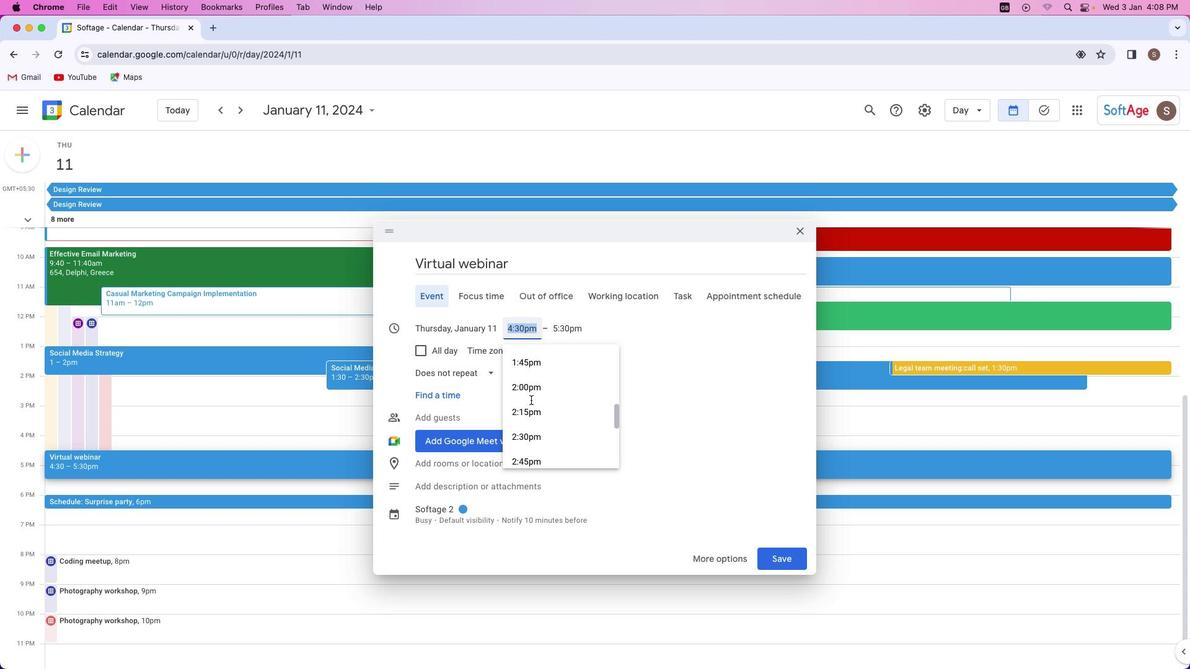 
Action: Mouse scrolled (531, 399) with delta (0, 0)
Screenshot: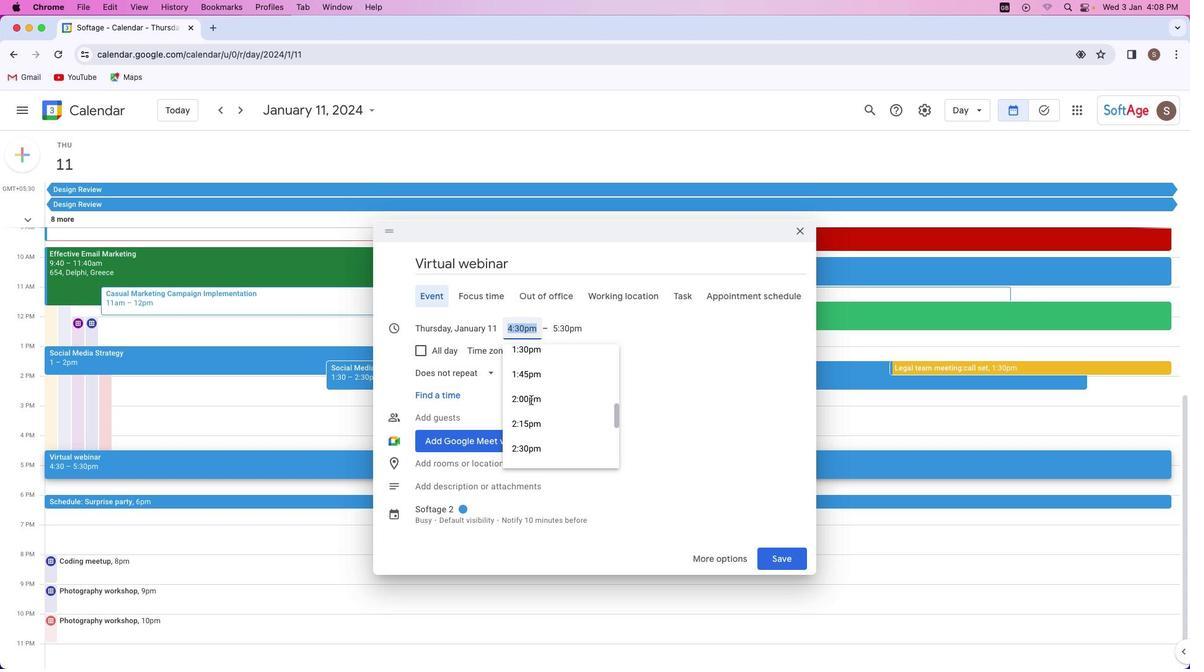 
Action: Mouse scrolled (531, 399) with delta (0, 0)
Screenshot: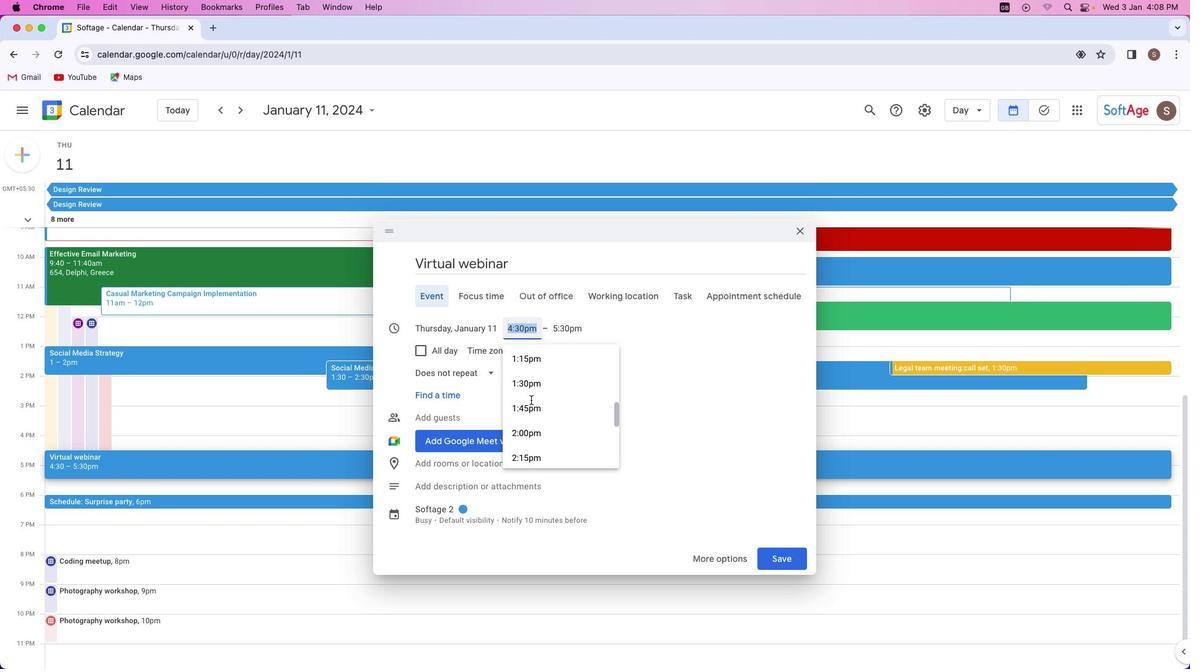 
Action: Mouse scrolled (531, 399) with delta (0, 0)
Screenshot: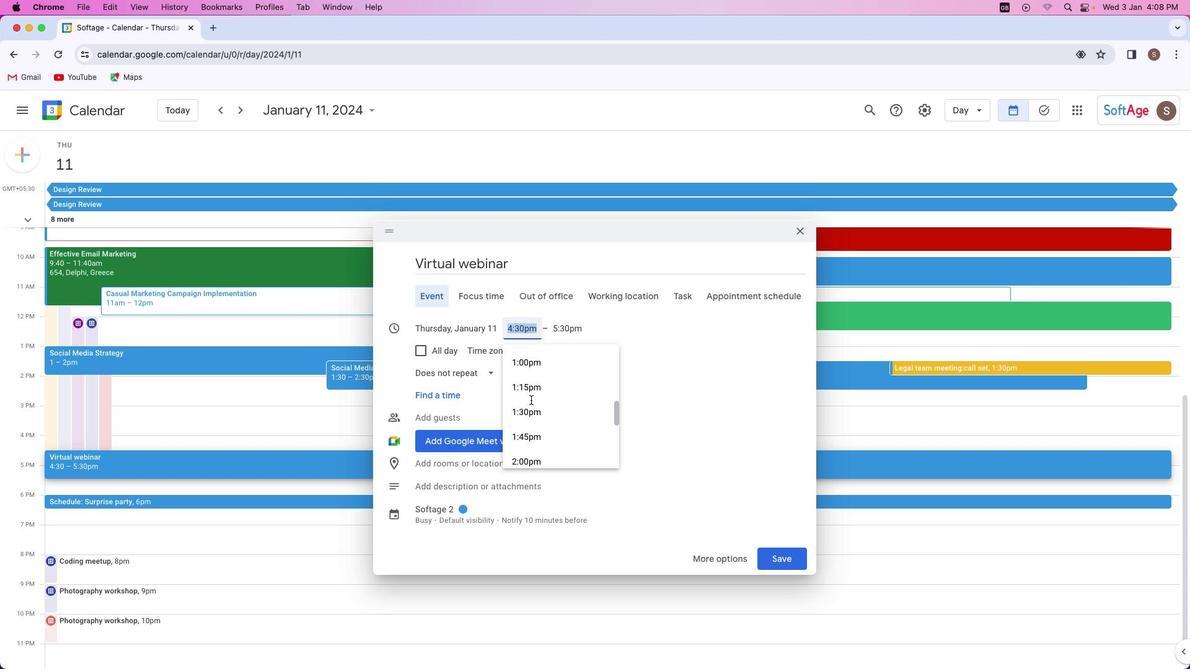 
Action: Mouse scrolled (531, 399) with delta (0, 0)
Screenshot: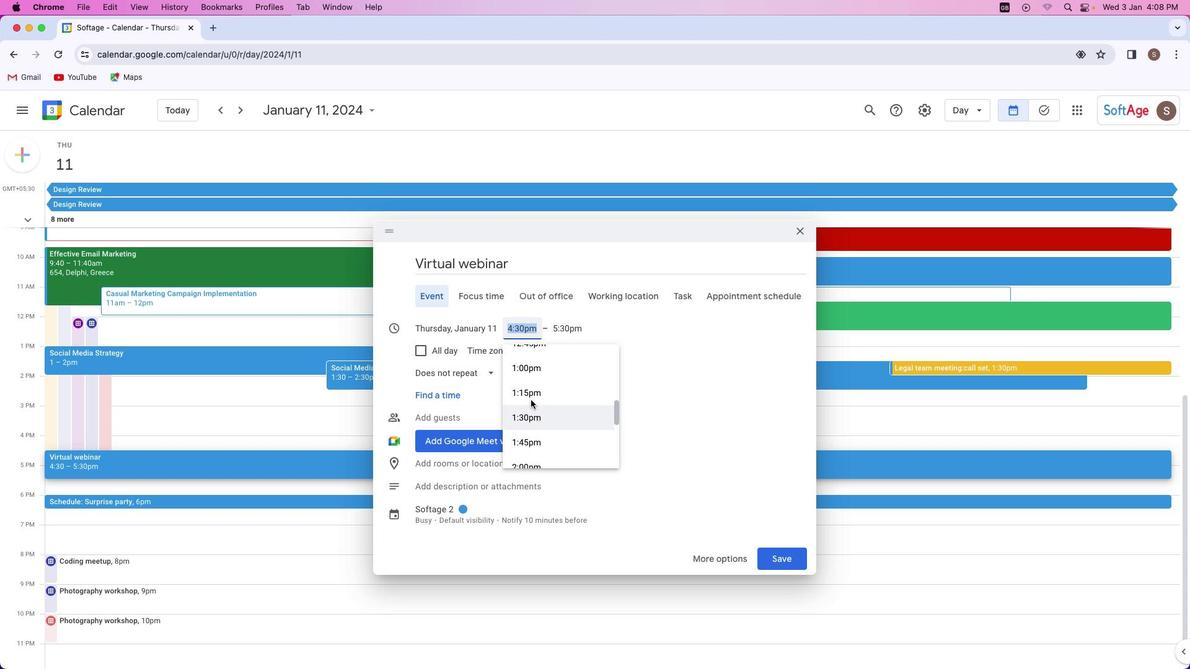 
Action: Mouse scrolled (531, 399) with delta (0, 0)
Screenshot: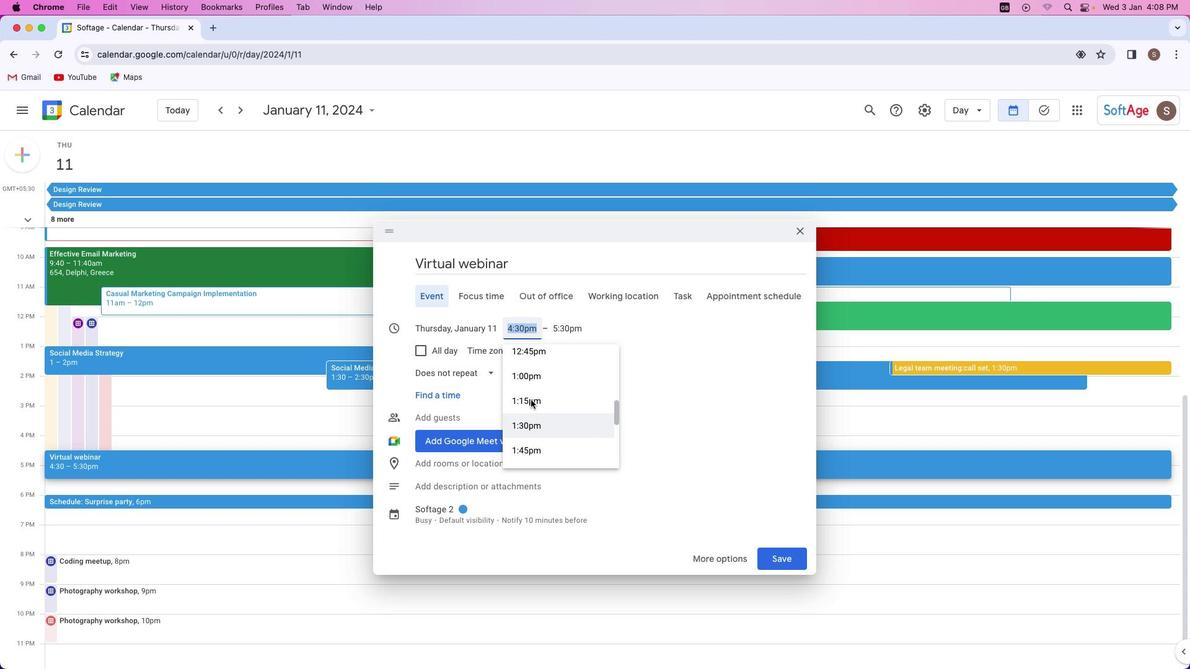 
Action: Mouse scrolled (531, 399) with delta (0, 0)
Screenshot: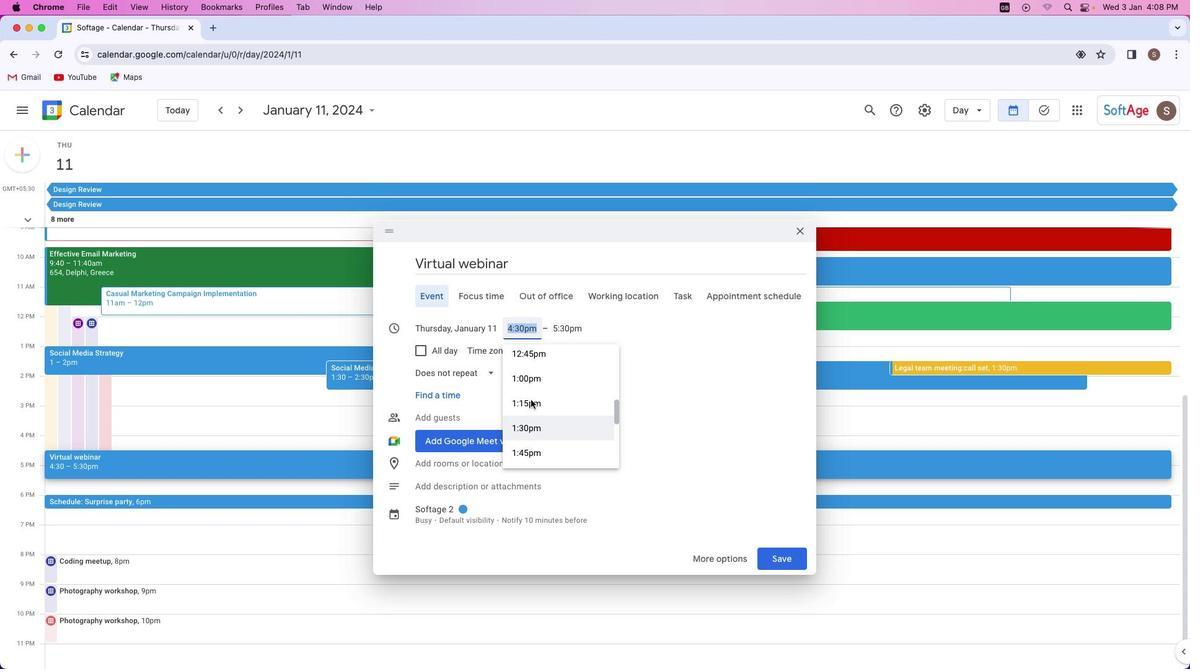 
Action: Mouse scrolled (531, 399) with delta (0, 0)
Screenshot: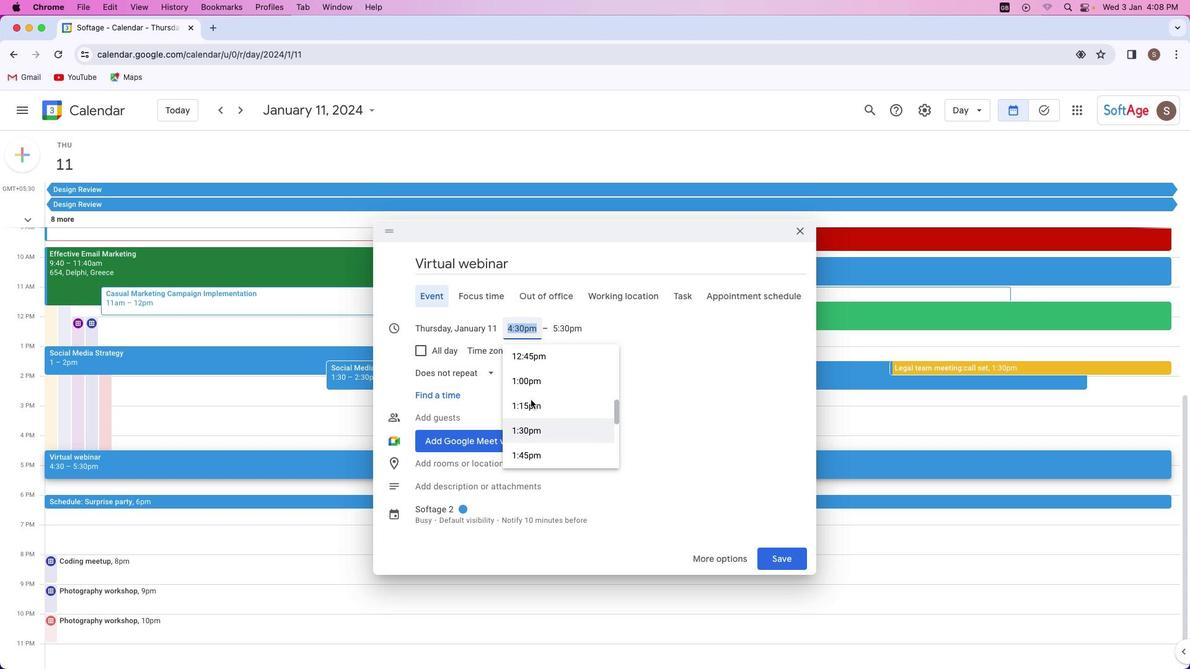 
Action: Mouse scrolled (531, 399) with delta (0, 0)
Screenshot: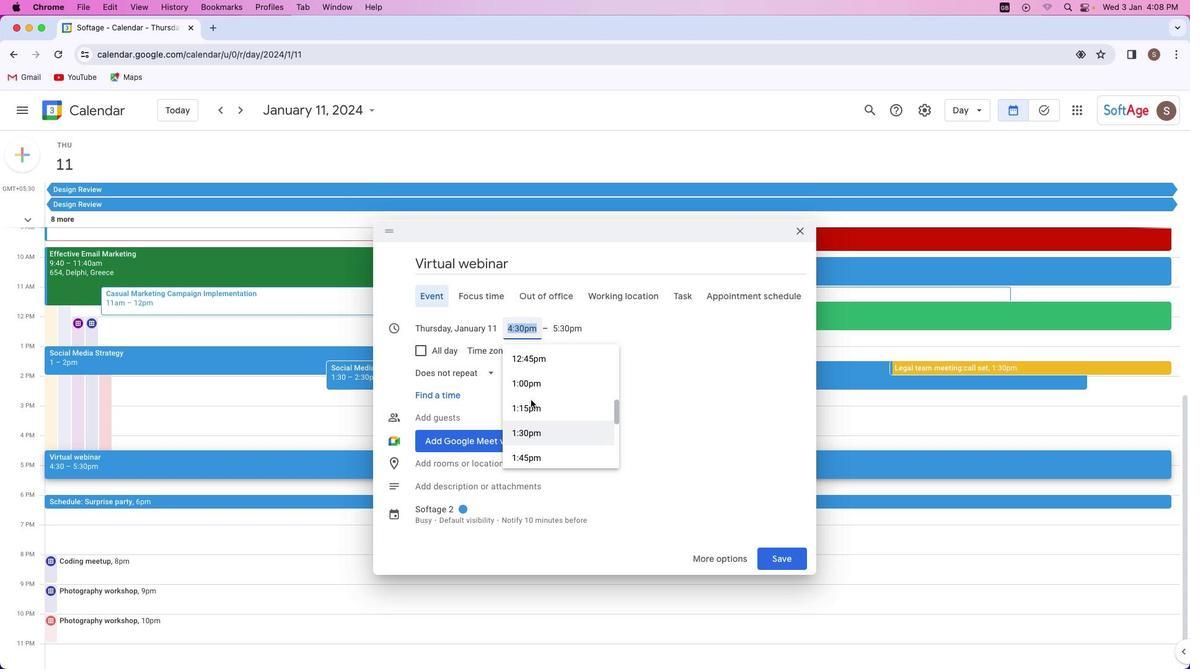 
Action: Mouse moved to (530, 392)
Screenshot: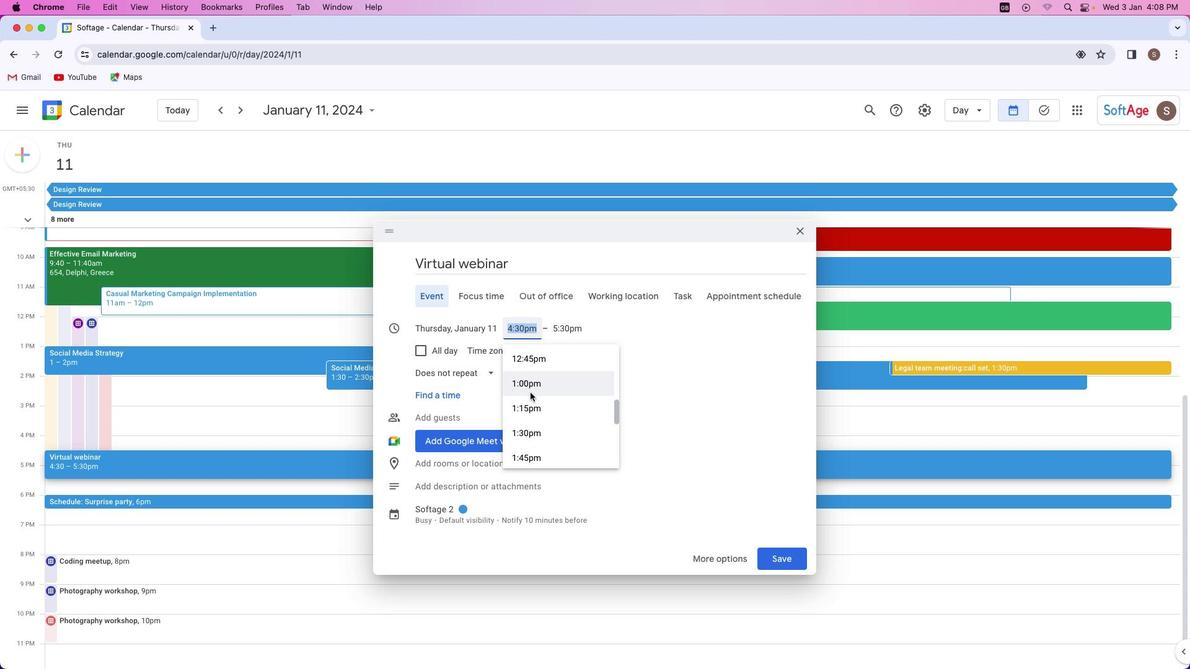 
Action: Mouse pressed left at (530, 392)
Screenshot: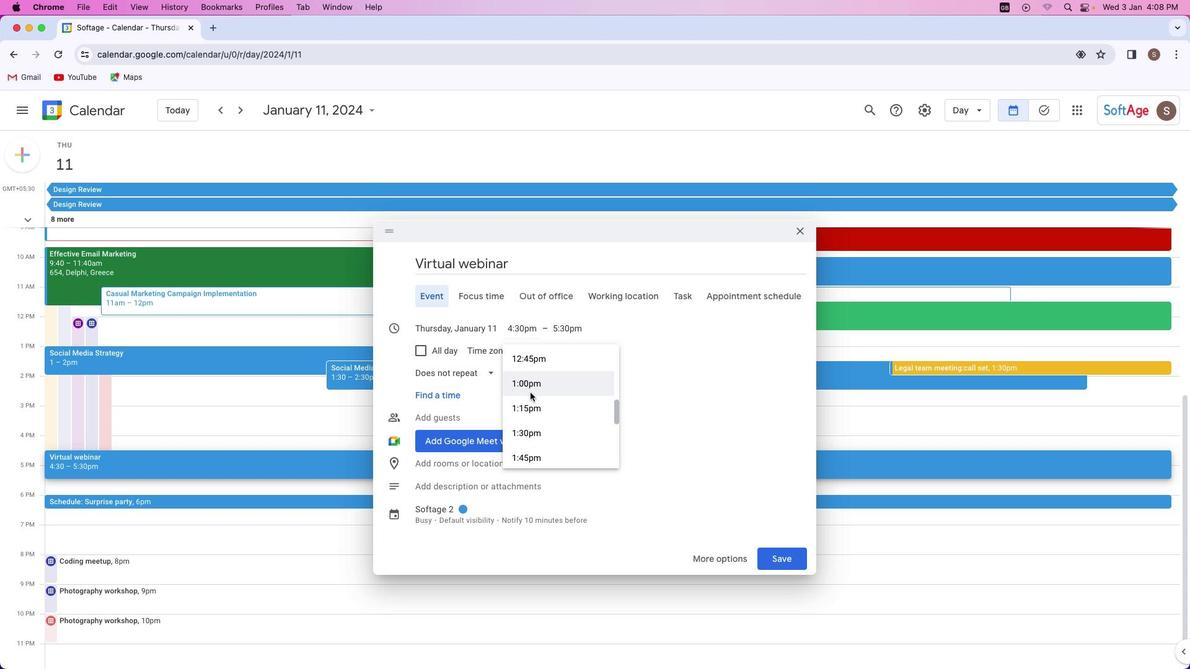 
Action: Mouse moved to (452, 488)
Screenshot: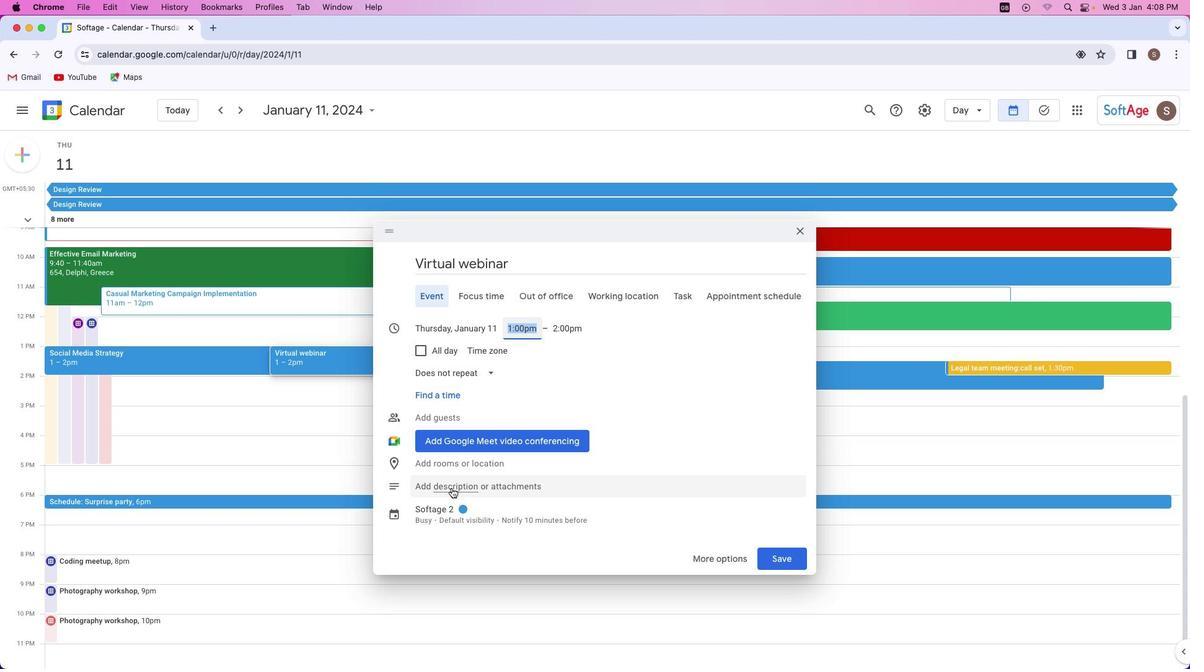 
Action: Mouse pressed left at (452, 488)
Screenshot: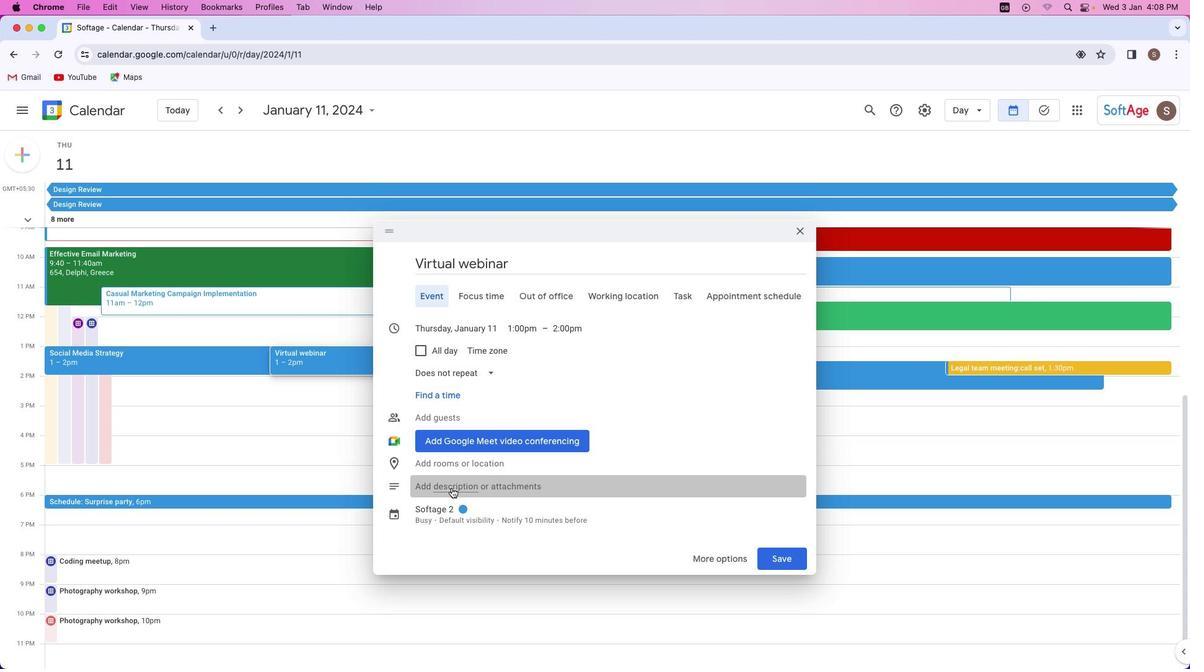 
Action: Mouse moved to (696, 385)
Screenshot: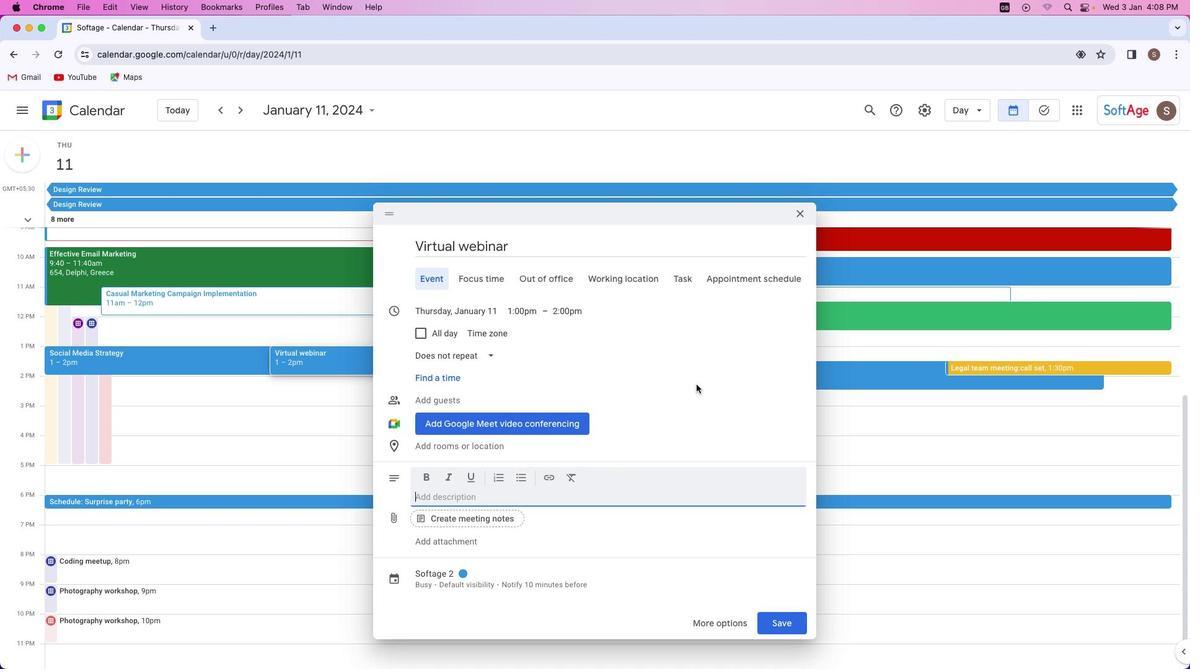 
Action: Key pressed Key.shift'T''h''i''s'Key.space'p''l''a''n'Key.space'i''s'Key.space'f''o''n'Key.backspace'r'Key.space'v''i''r''t''u''a''l'Key.space'w''e''b''i''n''a''r''.'
Screenshot: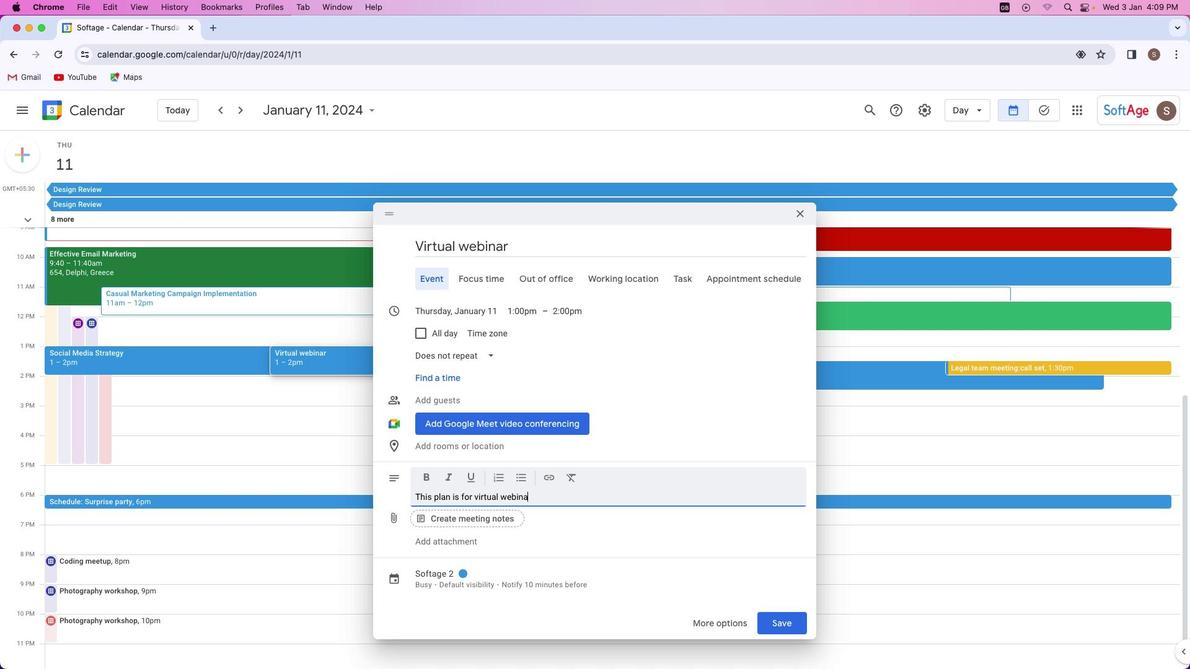 
Action: Mouse moved to (453, 573)
Screenshot: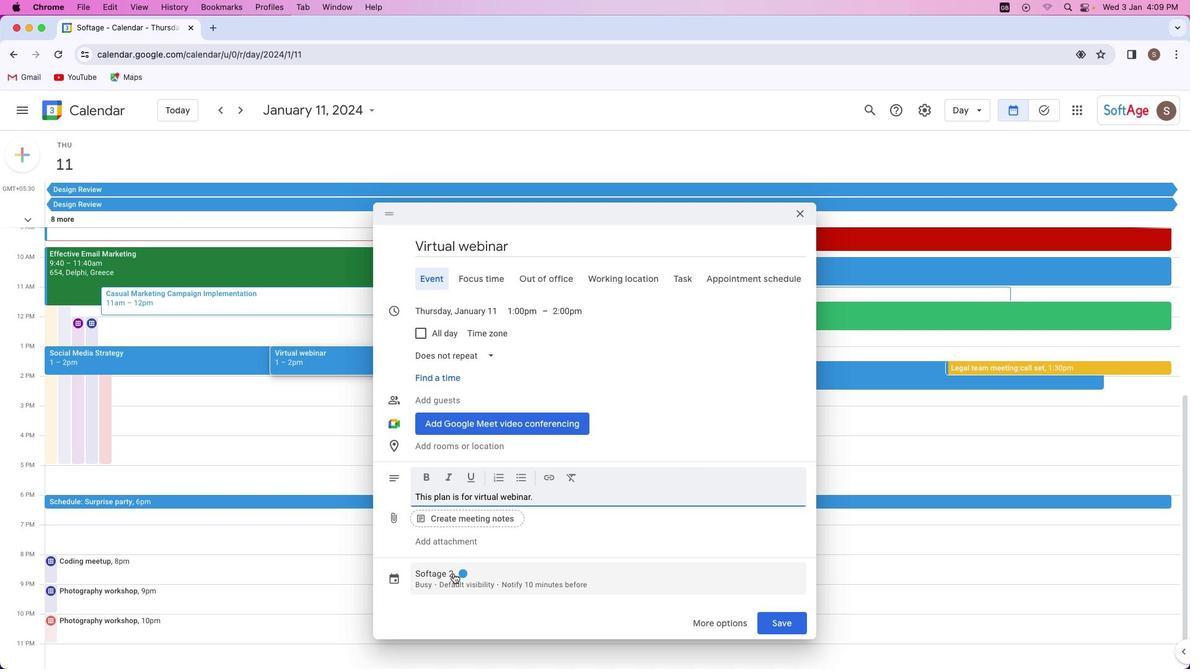
Action: Mouse pressed left at (453, 573)
Screenshot: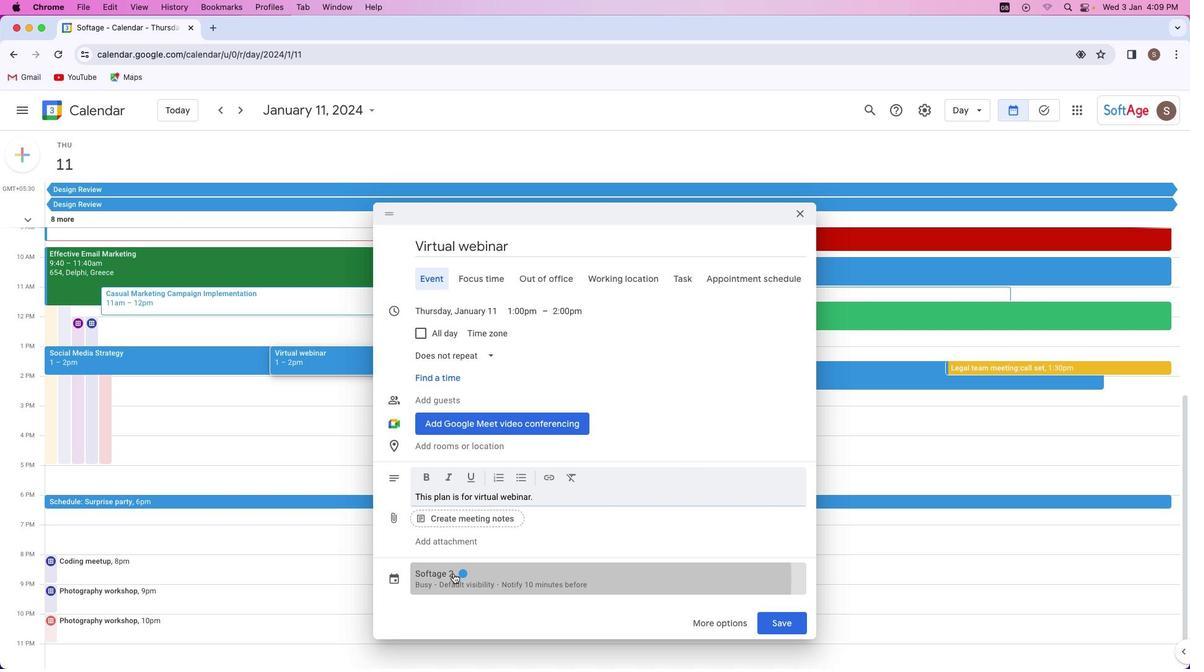 
Action: Mouse moved to (486, 483)
Screenshot: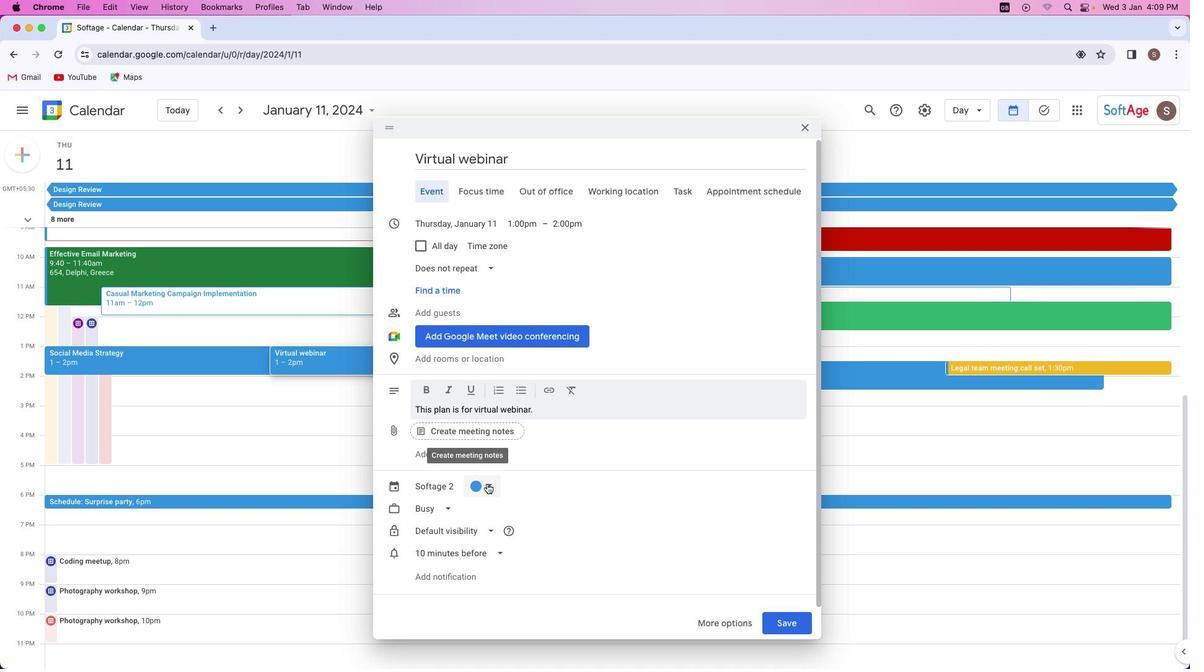 
Action: Mouse pressed left at (486, 483)
Screenshot: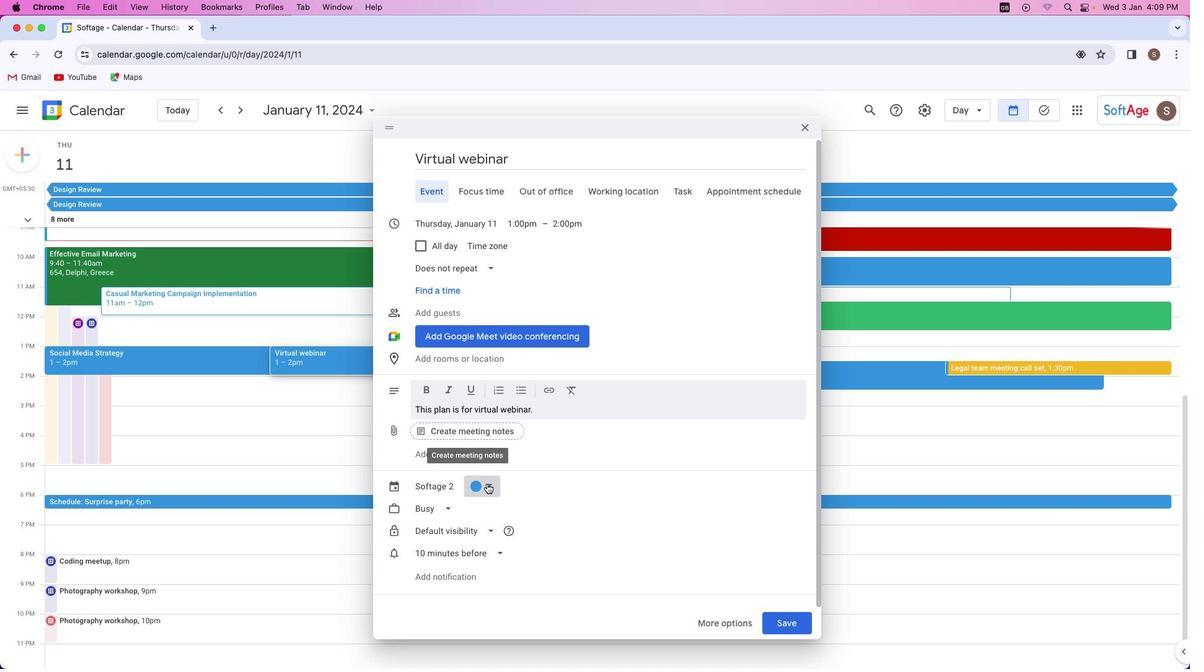 
Action: Mouse moved to (476, 505)
Screenshot: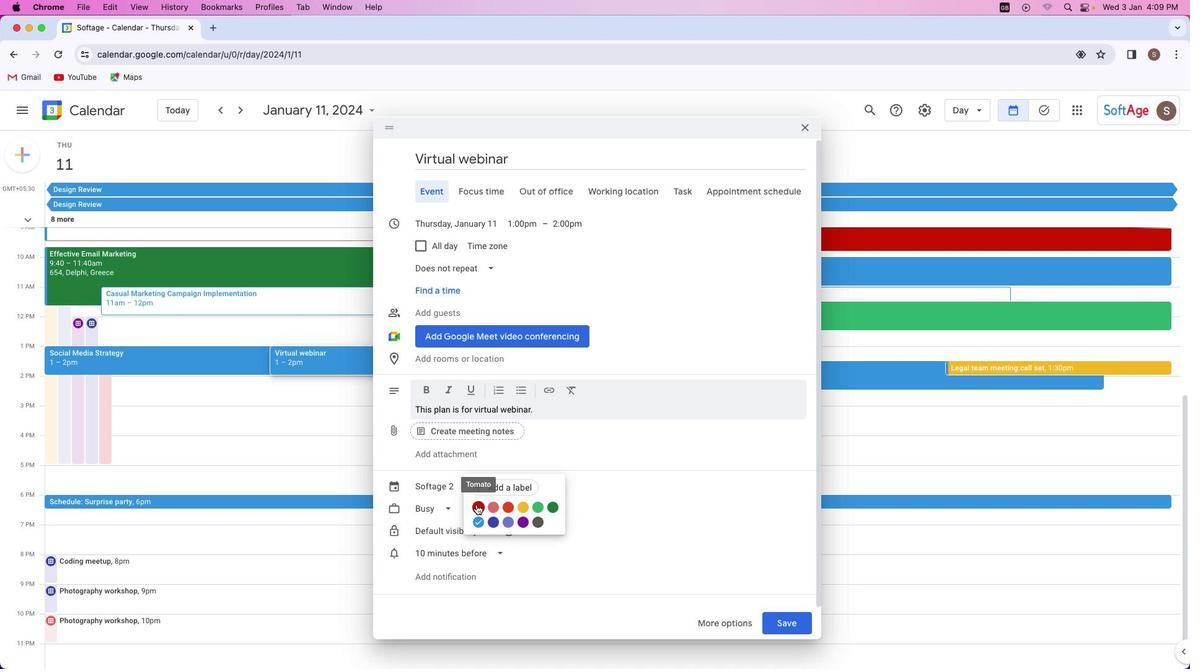 
Action: Mouse pressed left at (476, 505)
Screenshot: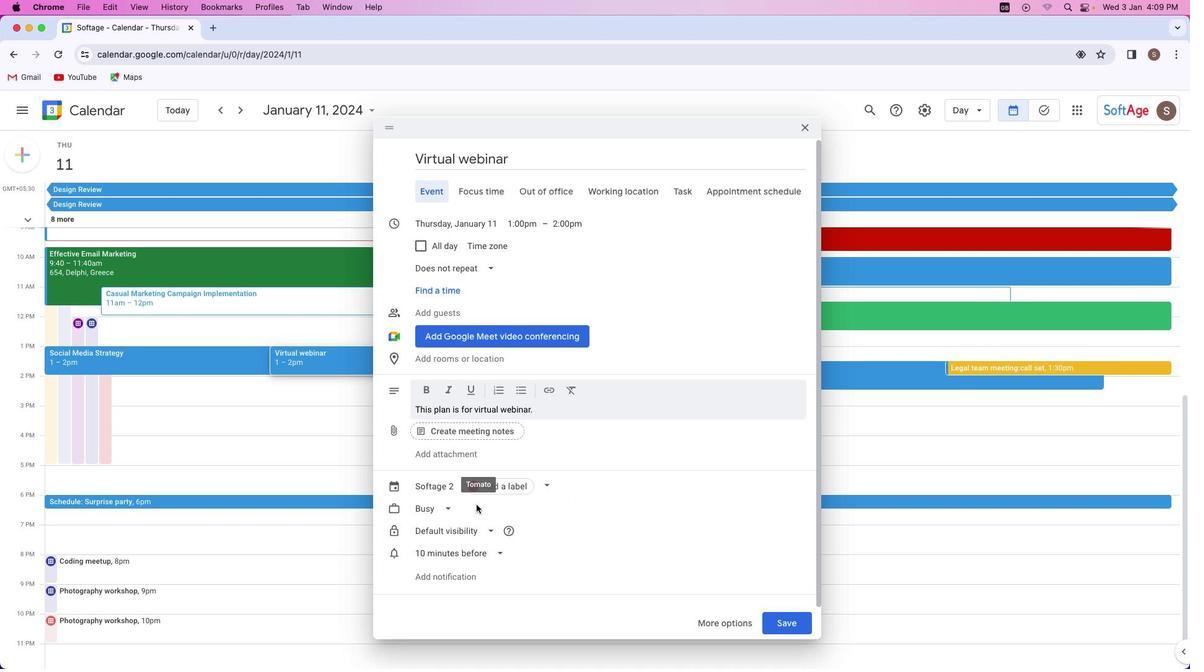 
Action: Mouse moved to (778, 621)
Screenshot: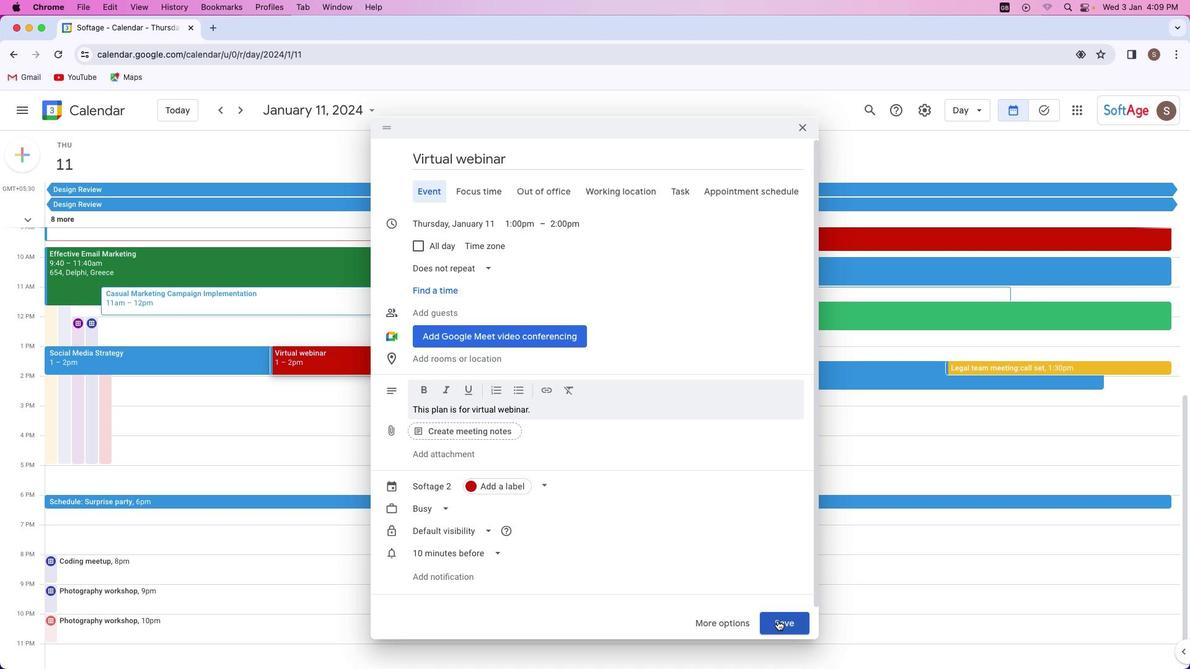 
Action: Mouse pressed left at (778, 621)
Screenshot: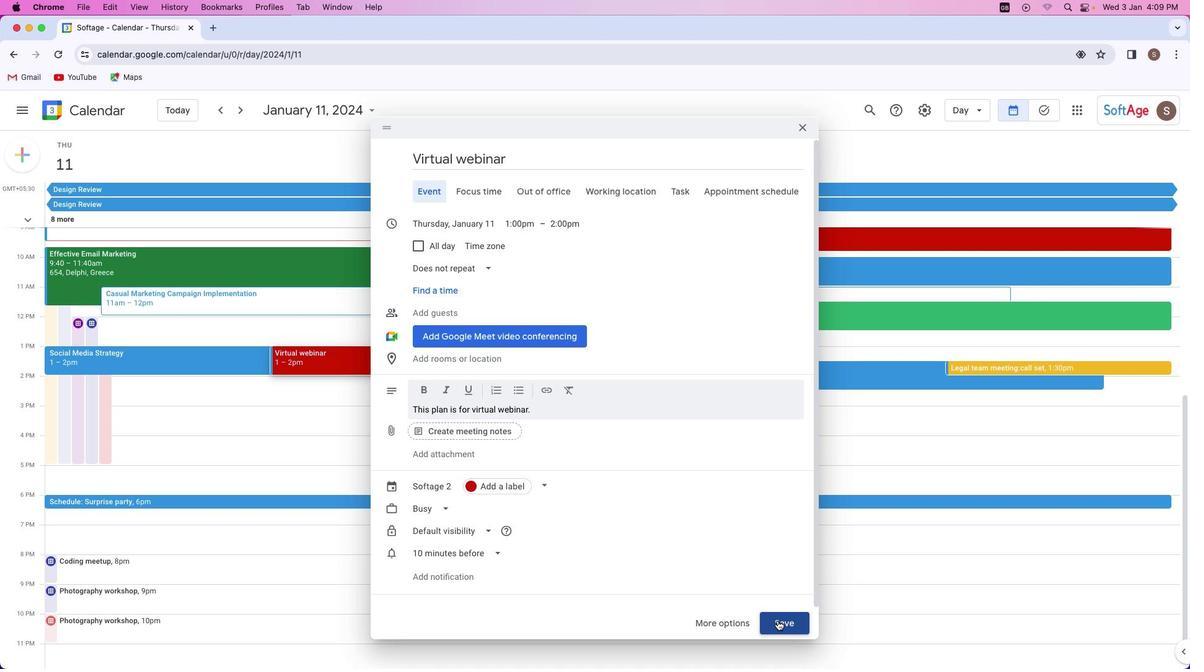 
Action: Mouse moved to (296, 352)
Screenshot: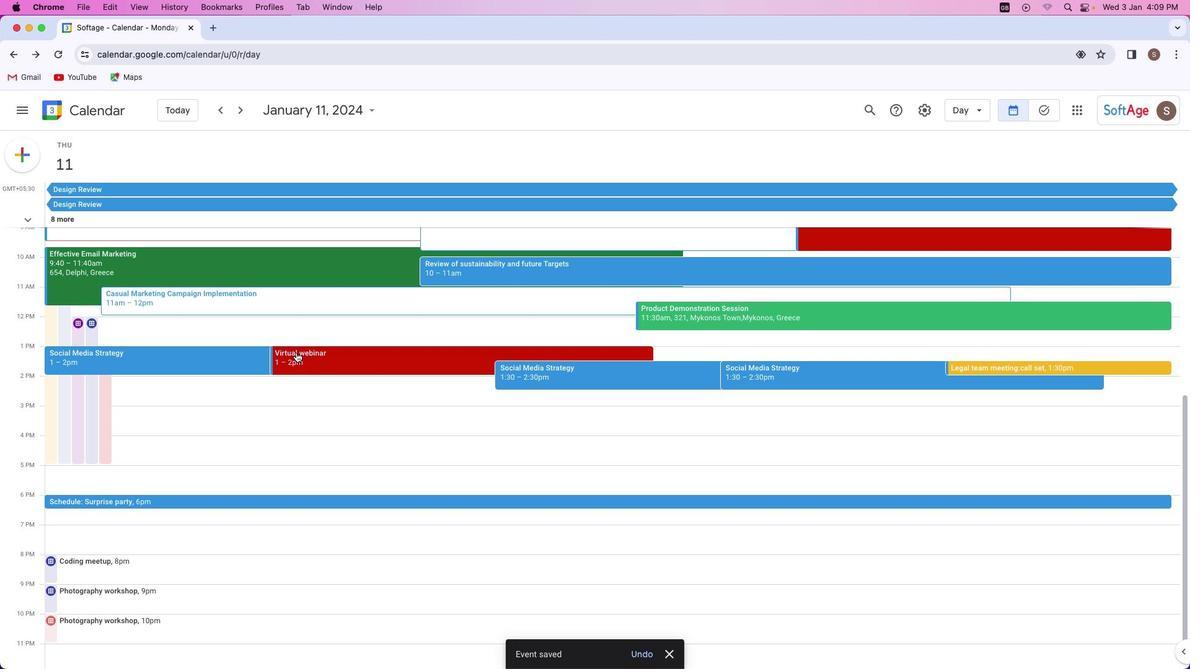 
Action: Mouse pressed left at (296, 352)
Screenshot: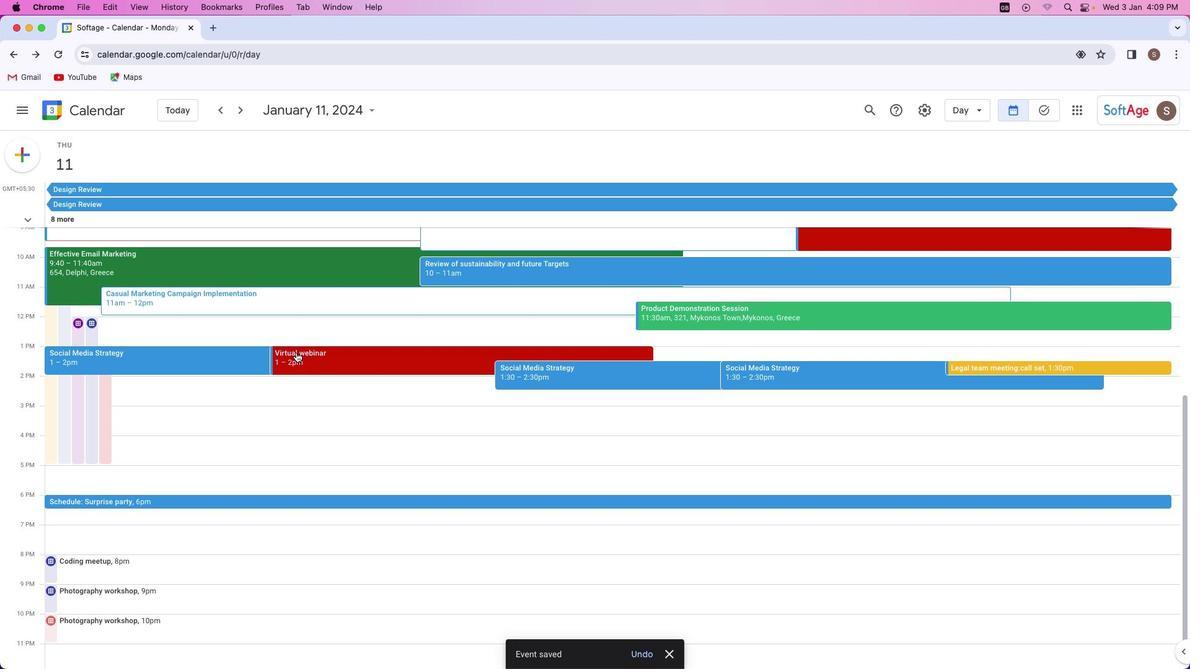 
Action: Mouse moved to (615, 350)
Screenshot: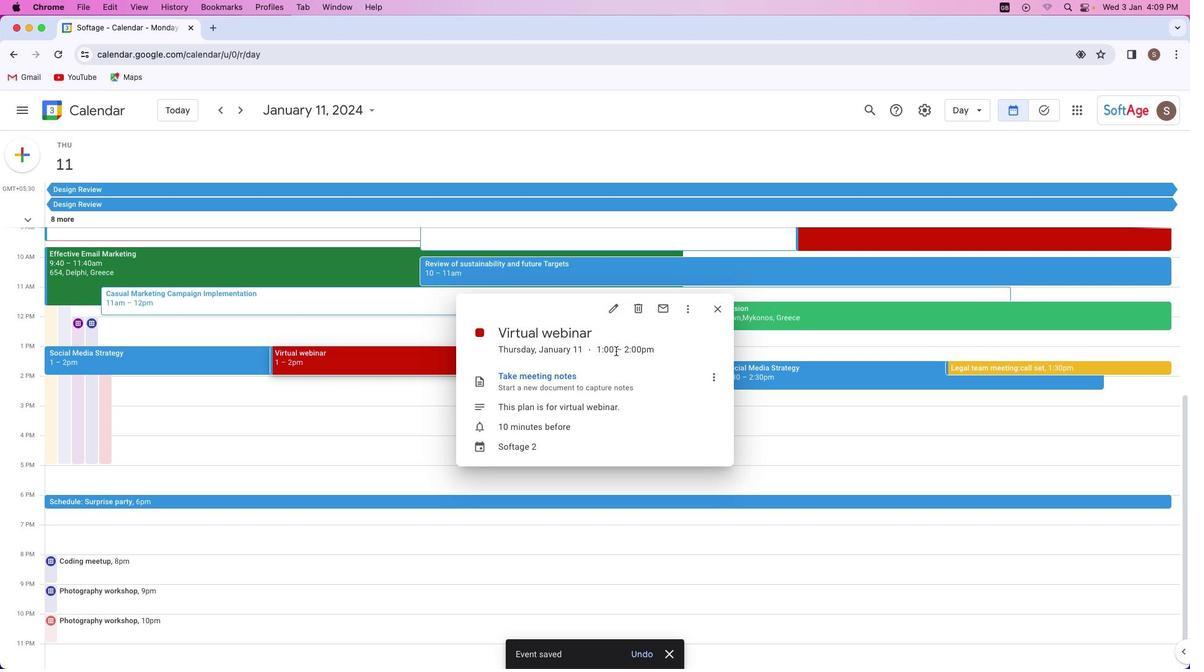 
Action: Mouse pressed left at (615, 350)
Screenshot: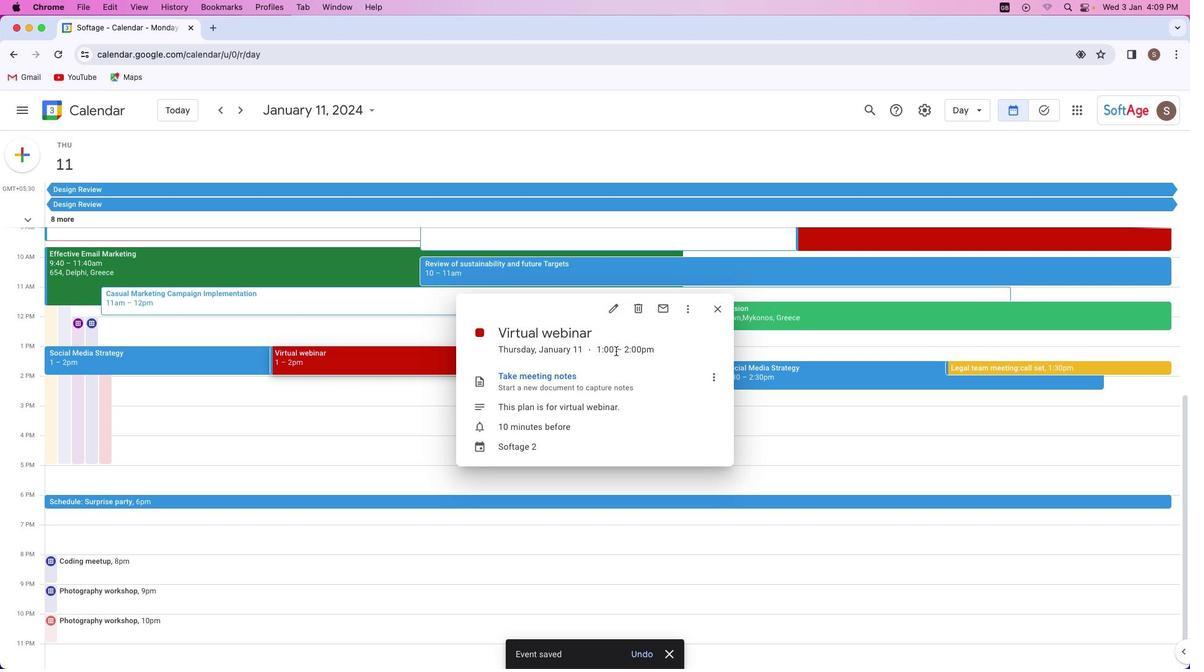 
Action: Mouse moved to (535, 350)
Screenshot: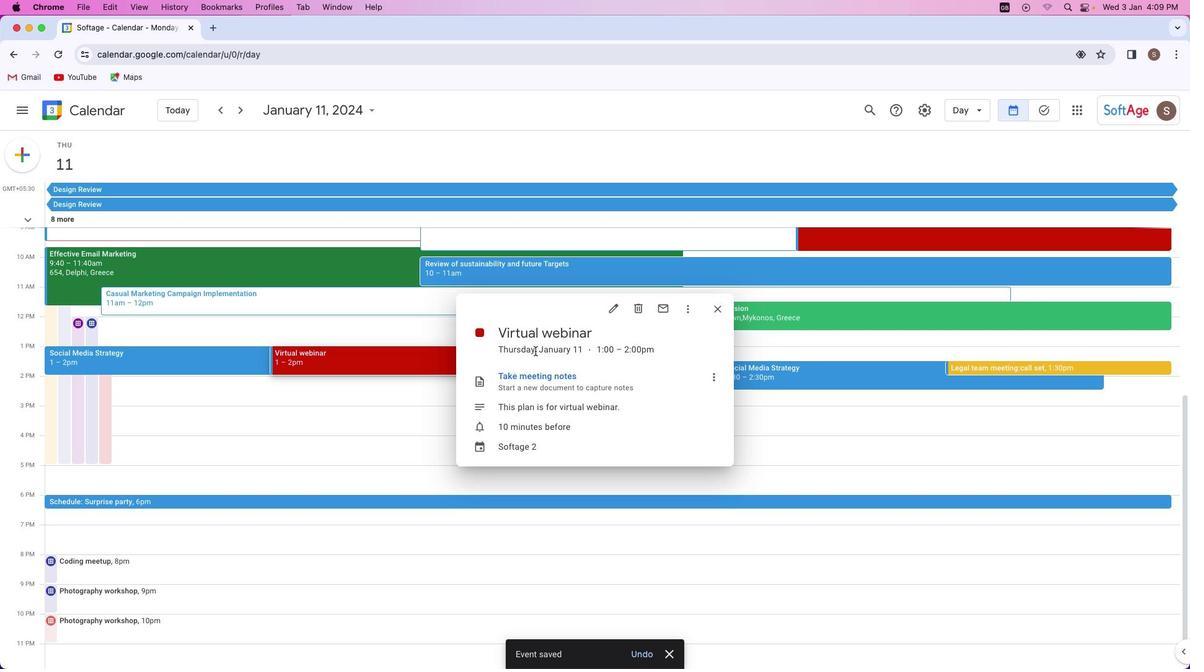 
Action: Mouse pressed left at (535, 350)
Screenshot: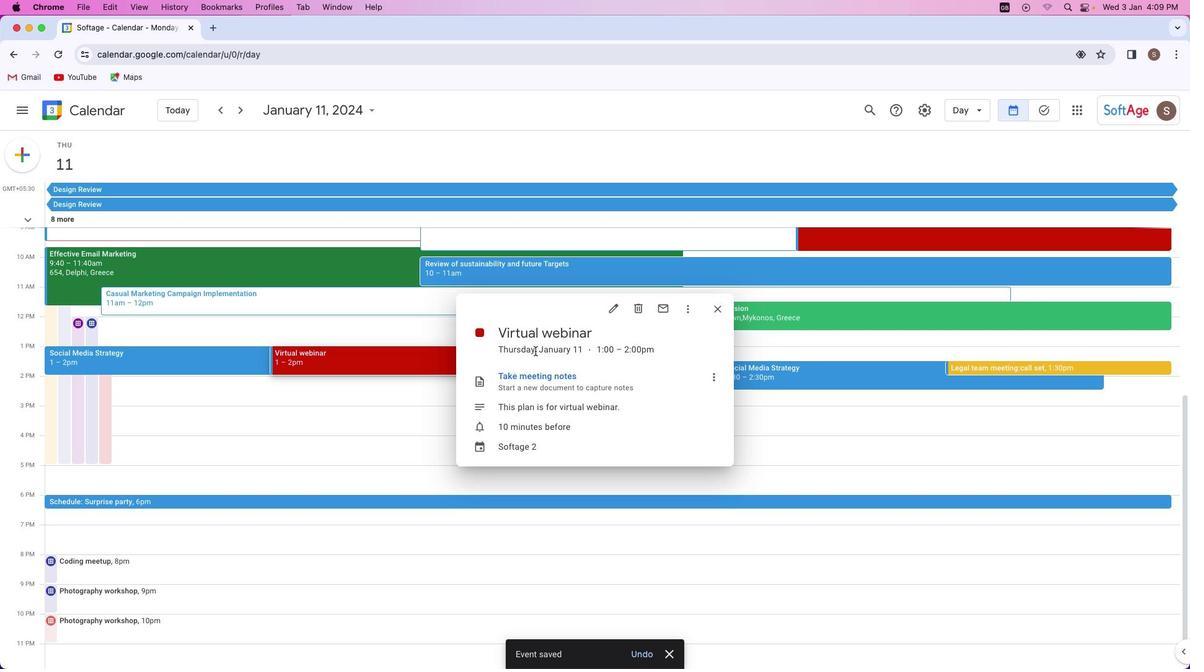
Action: Mouse moved to (651, 370)
Screenshot: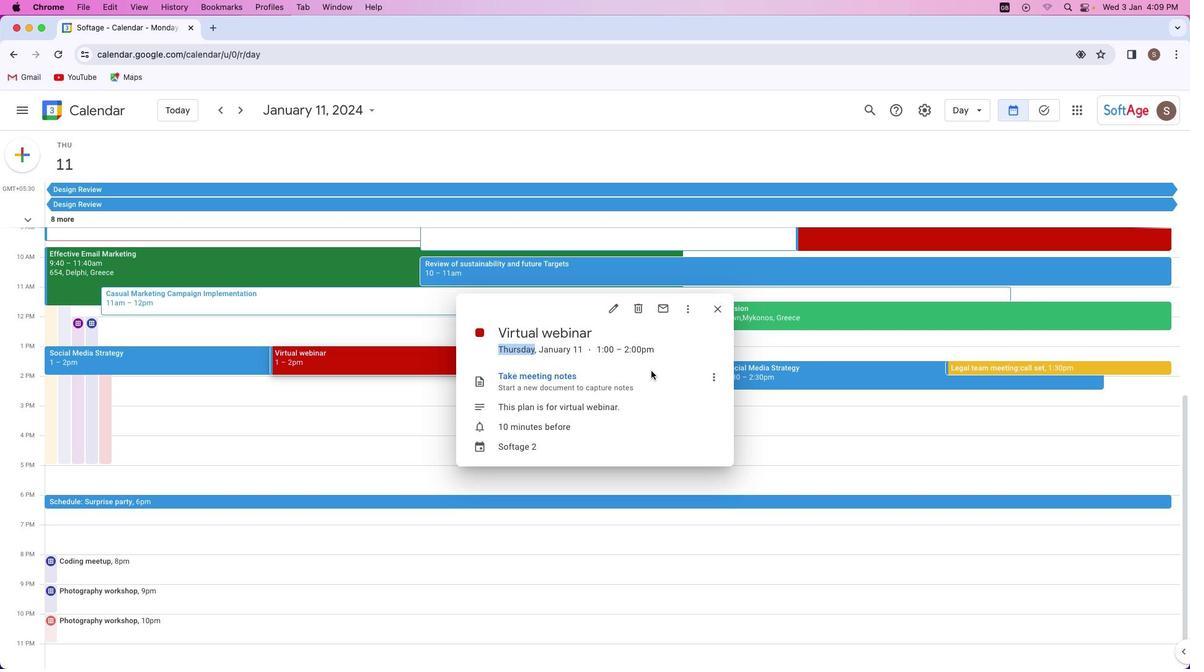 
Action: Mouse pressed left at (651, 370)
Screenshot: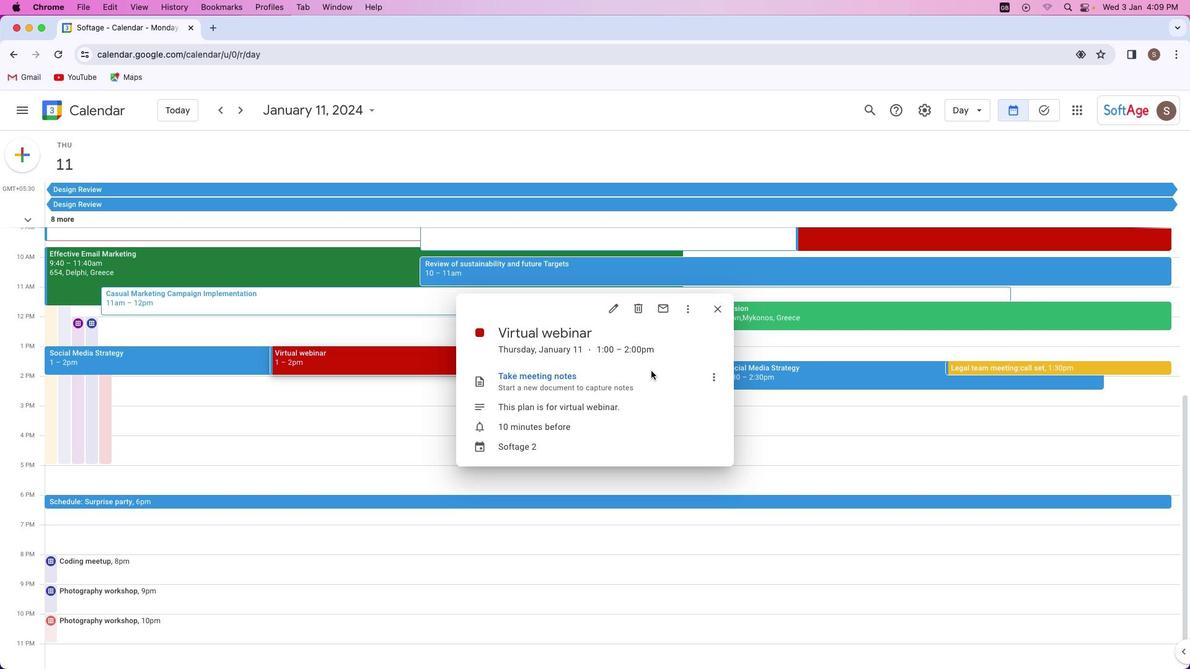 
